Task: Open Card Accessibility Testing Review in Board Market Analysis for Market Segmentation Strategy to Workspace Leadership Coaching Services and add a team member Softage.2@softage.net, a label Purple, a checklist Customer Relationship Management (CRM), an attachment from your google drive, a color Purple and finally, add a card description 'Develop and launch new social media marketing campaign for influencer marketing' and a comment 'This task presents an opportunity to demonstrate our problem-solving skills, finding creative solutions to complex challenges.'. Add a start date 'Jan 06, 1900' with a due date 'Jan 13, 1900'
Action: Mouse moved to (69, 359)
Screenshot: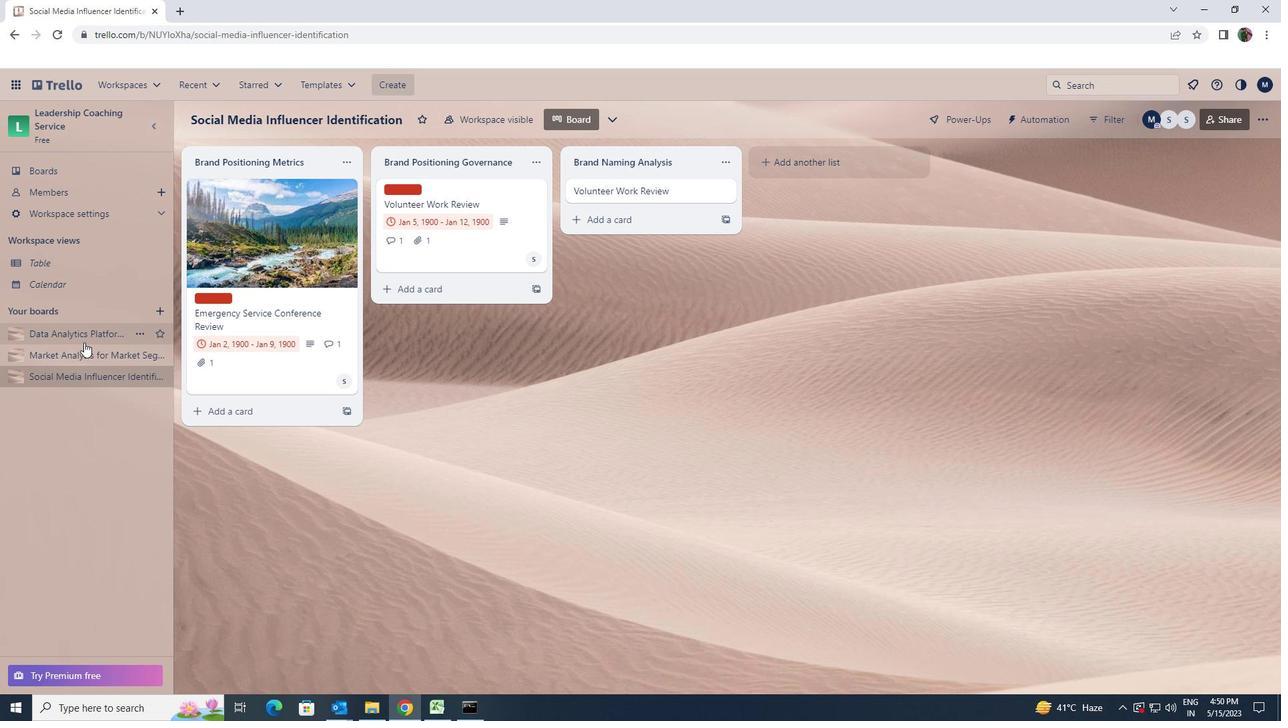 
Action: Mouse pressed left at (69, 359)
Screenshot: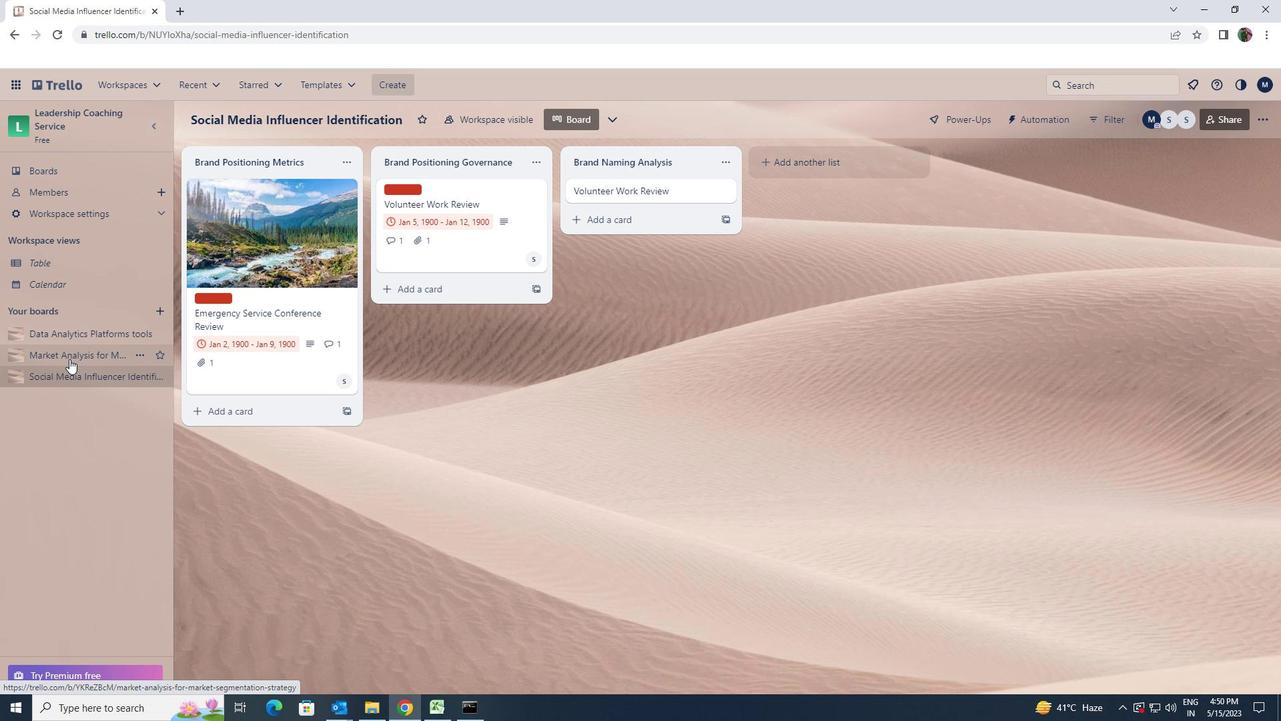 
Action: Mouse moved to (485, 196)
Screenshot: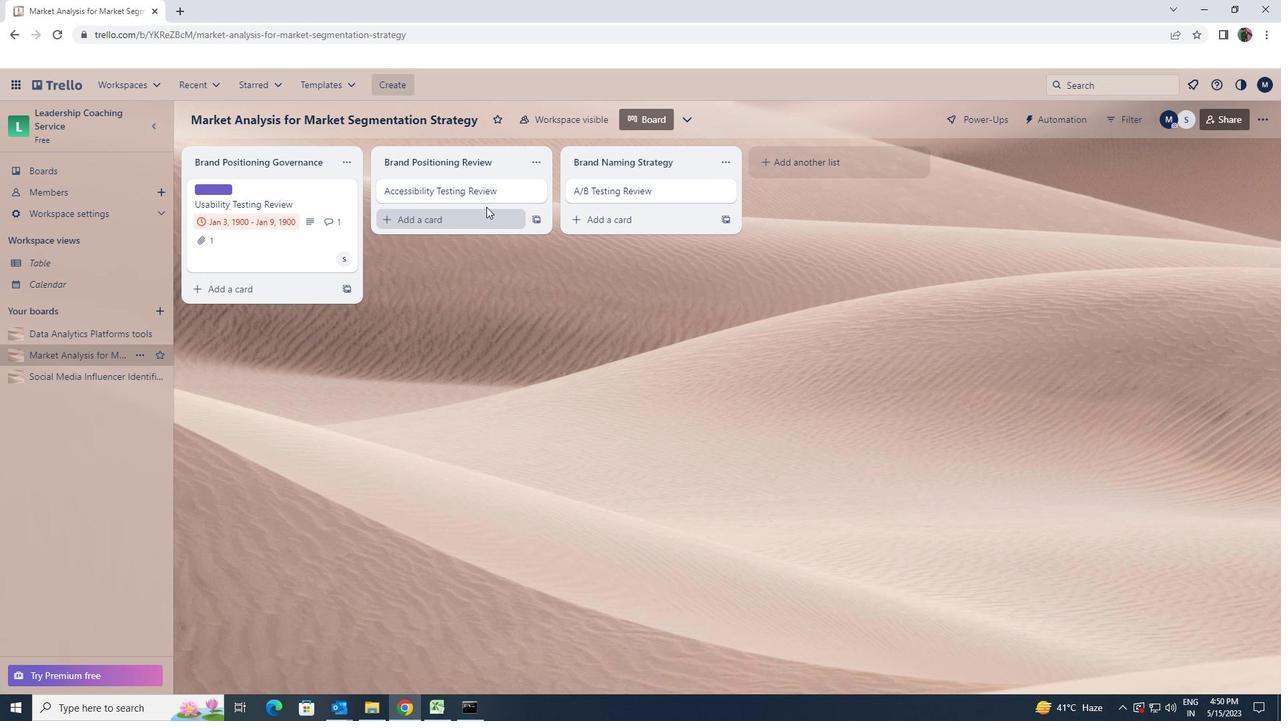 
Action: Mouse pressed left at (485, 196)
Screenshot: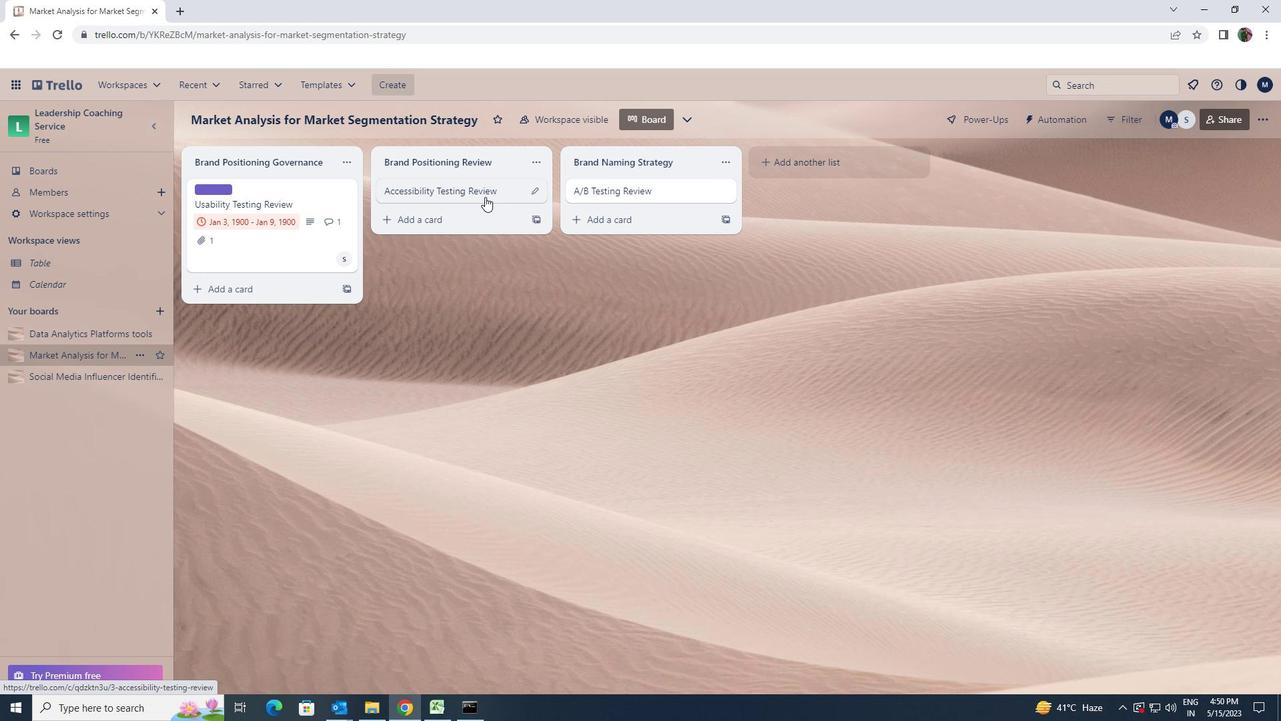
Action: Mouse moved to (801, 247)
Screenshot: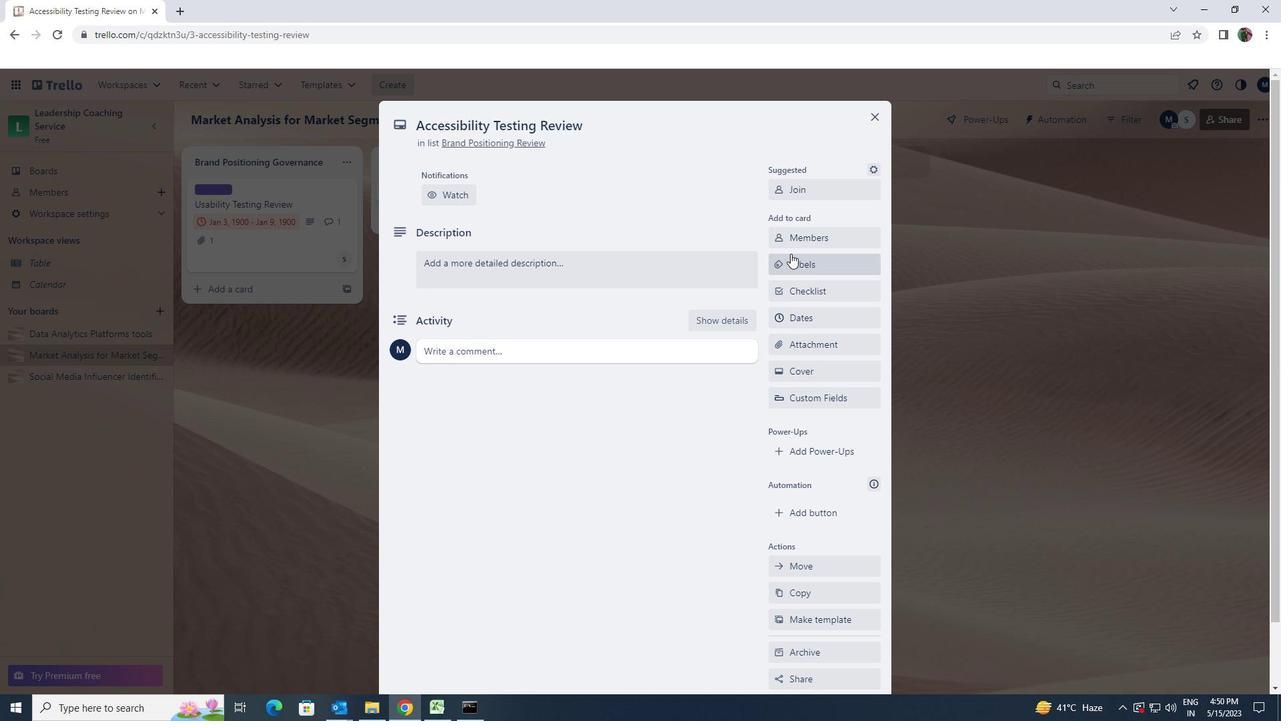 
Action: Mouse pressed left at (801, 247)
Screenshot: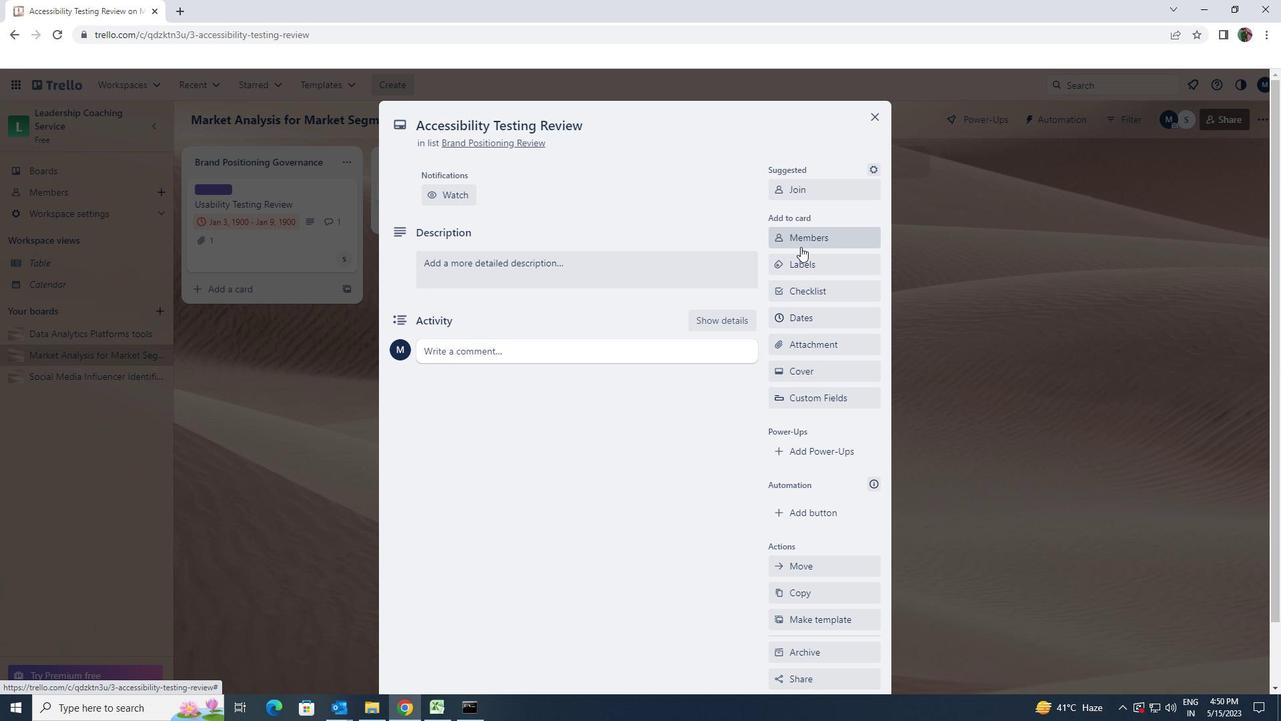 
Action: Mouse moved to (799, 299)
Screenshot: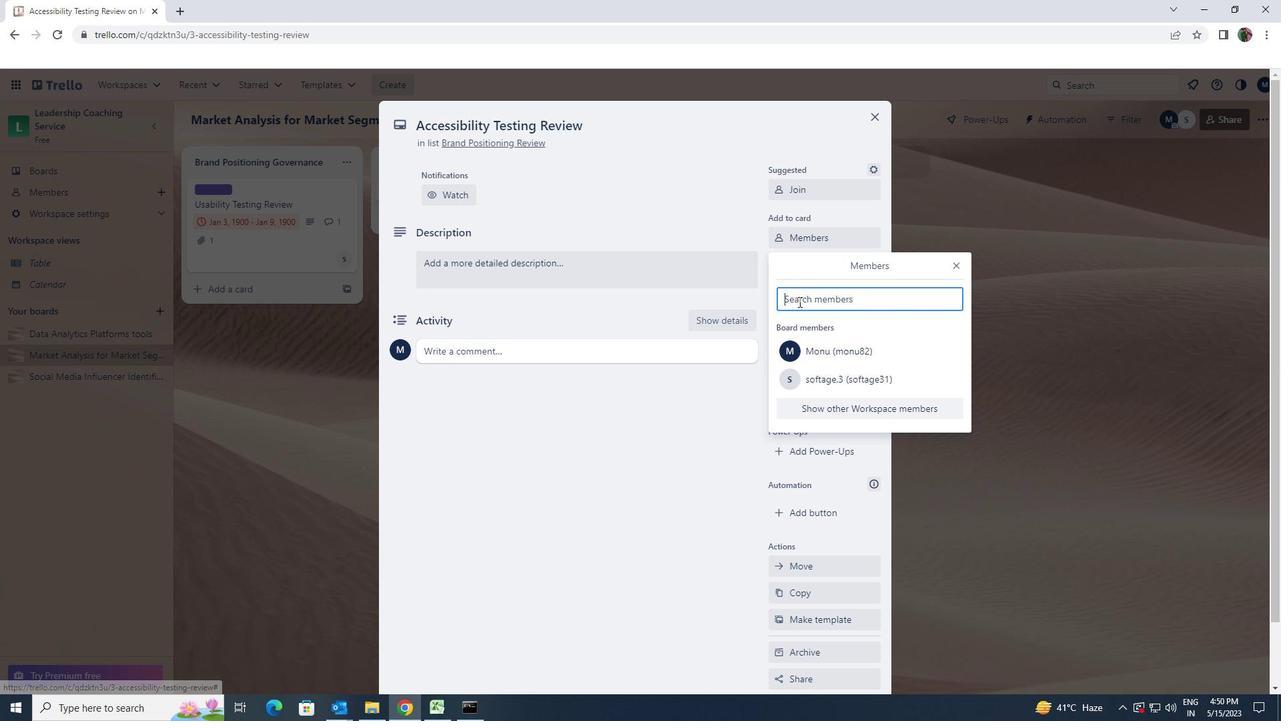 
Action: Mouse pressed left at (799, 299)
Screenshot: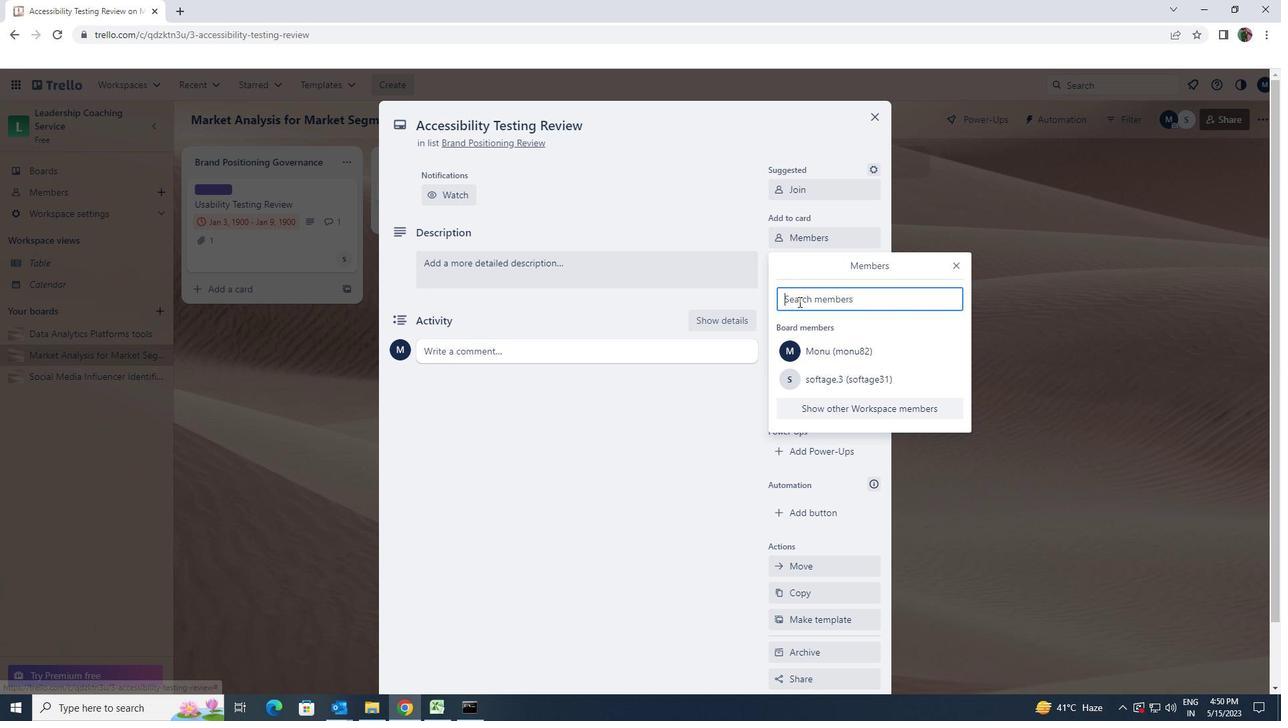 
Action: Key pressed softage.2<Key.shift>@SOFTAGE.NET
Screenshot: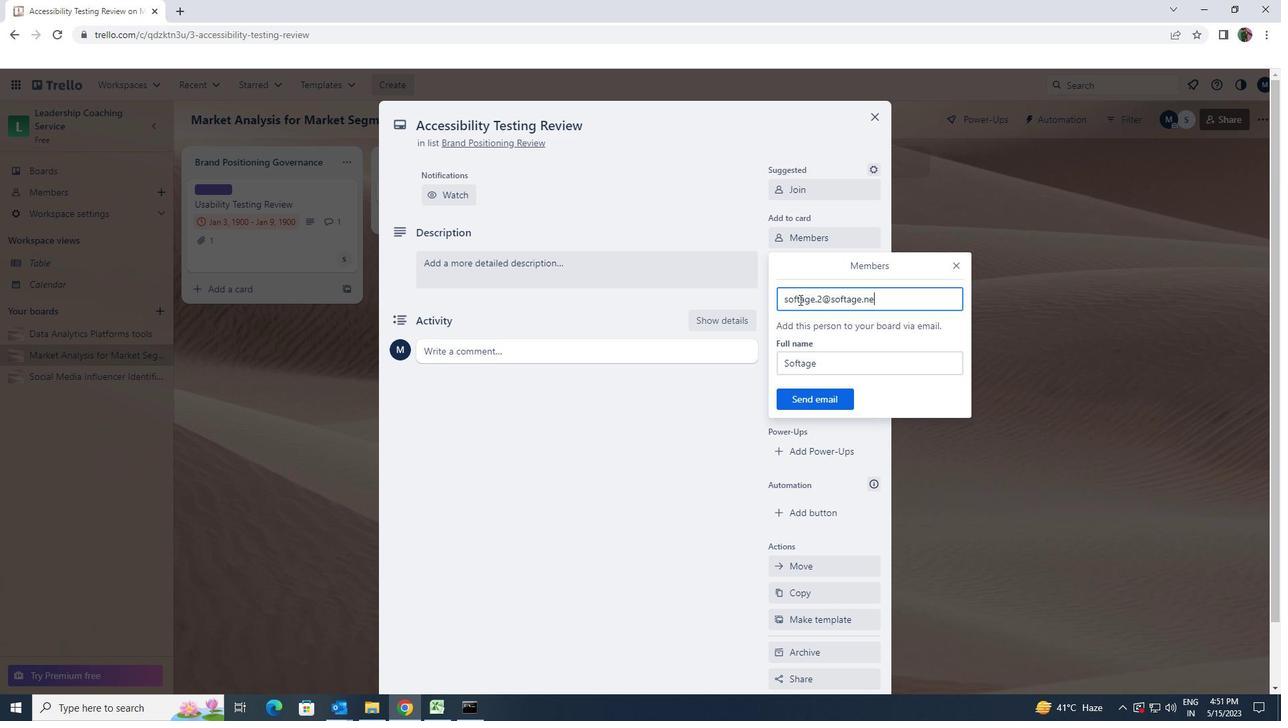 
Action: Mouse moved to (813, 405)
Screenshot: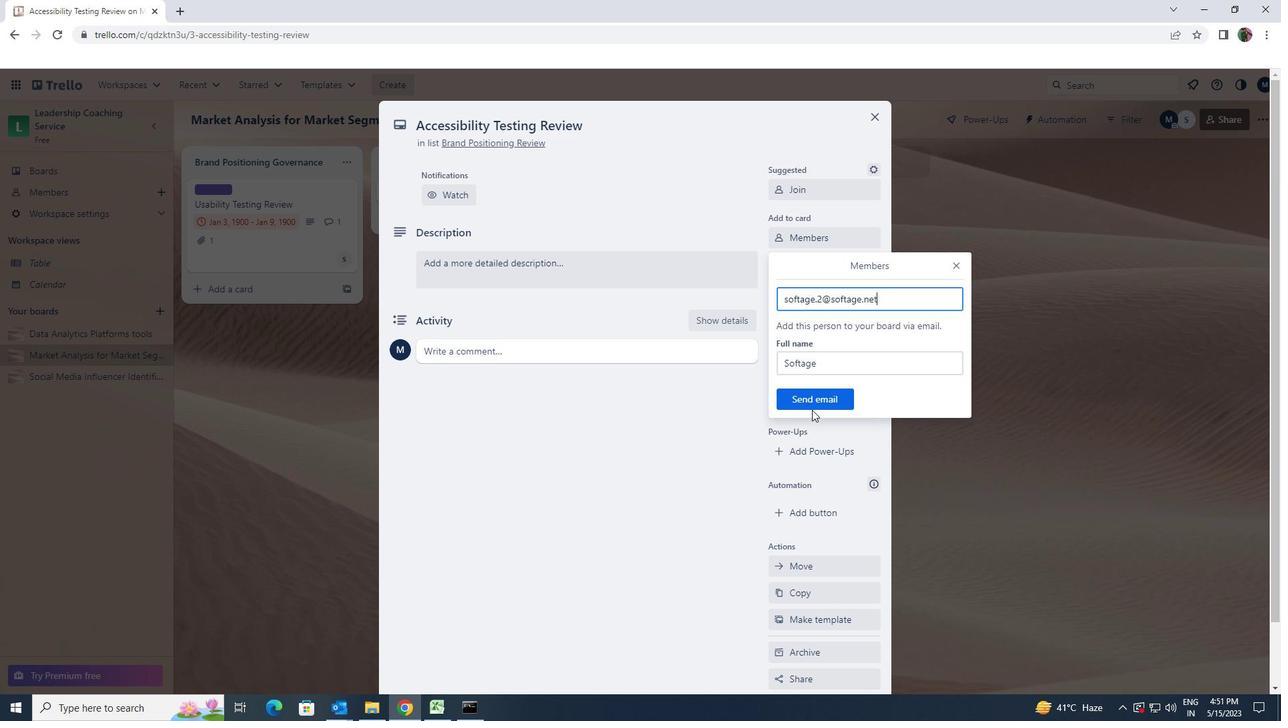 
Action: Mouse pressed left at (813, 405)
Screenshot: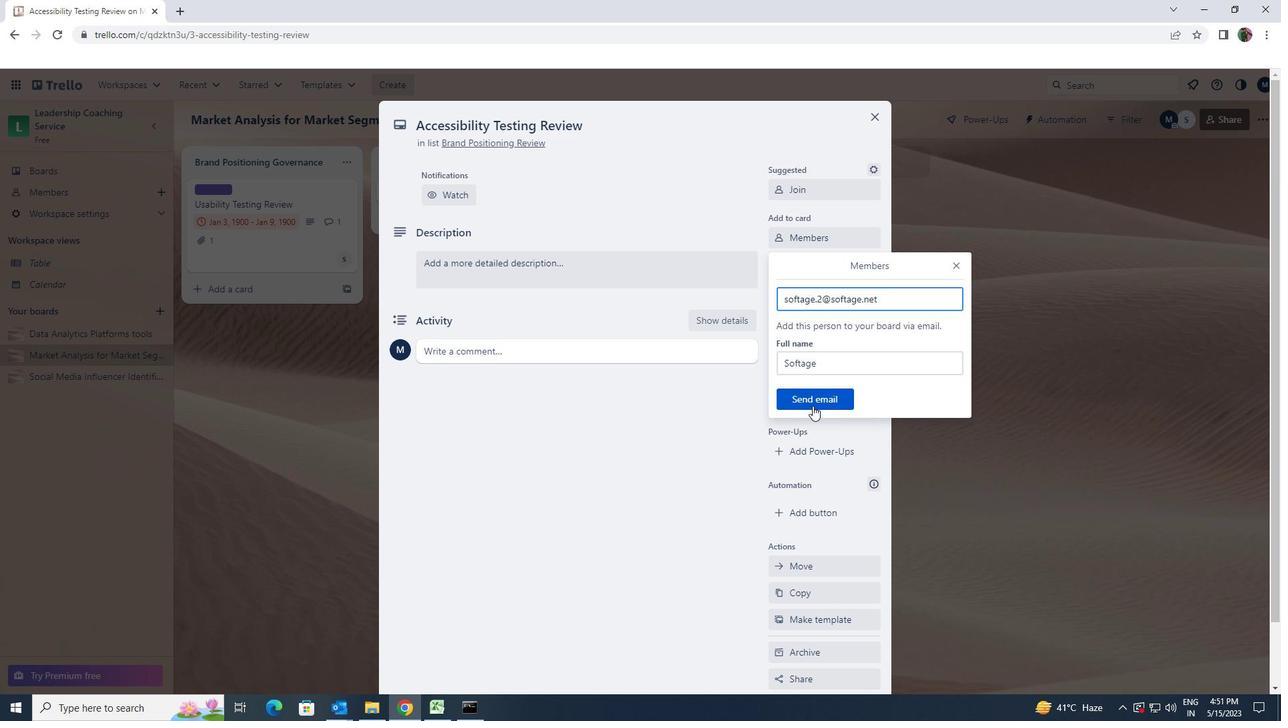 
Action: Mouse moved to (821, 269)
Screenshot: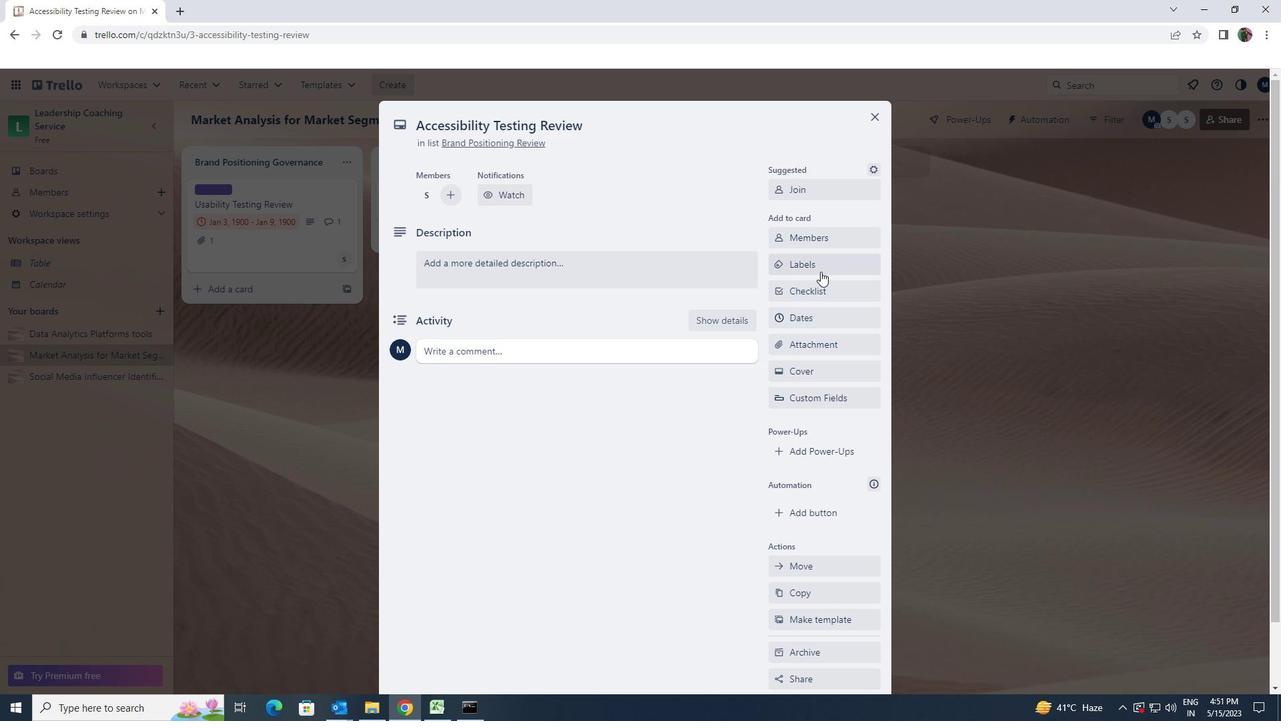
Action: Mouse pressed left at (821, 269)
Screenshot: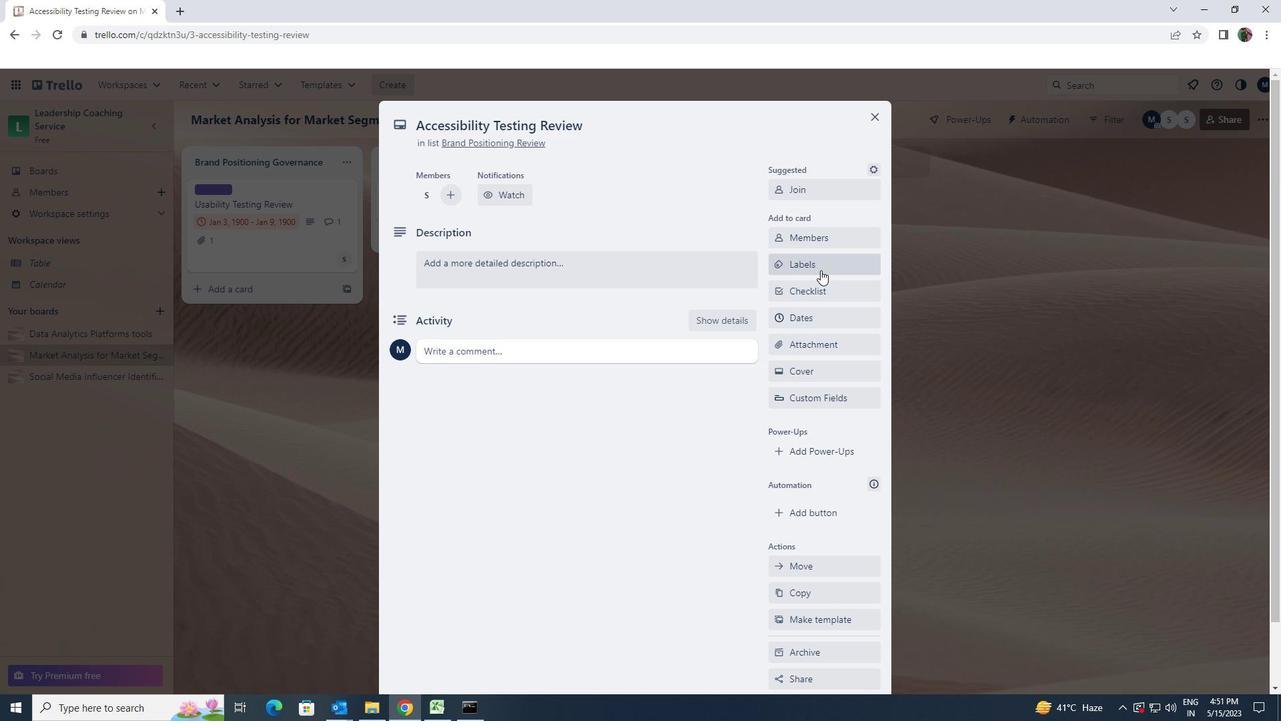 
Action: Mouse moved to (834, 548)
Screenshot: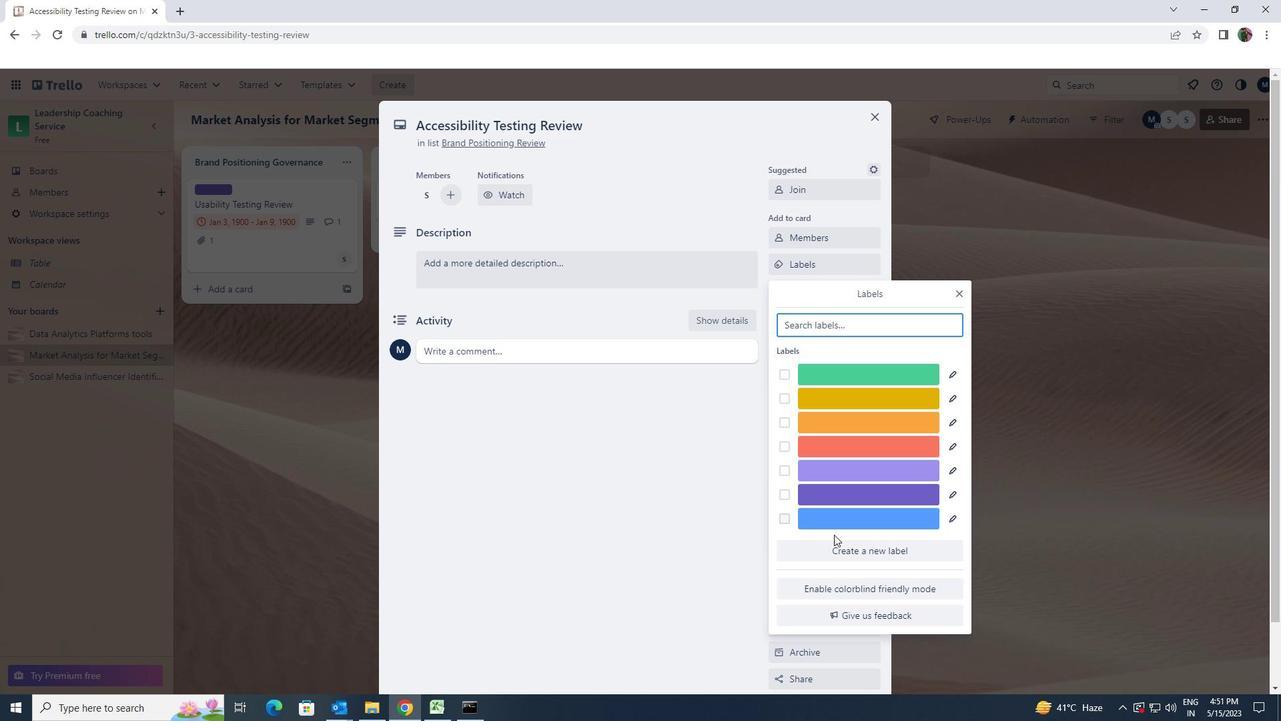 
Action: Mouse pressed left at (834, 548)
Screenshot: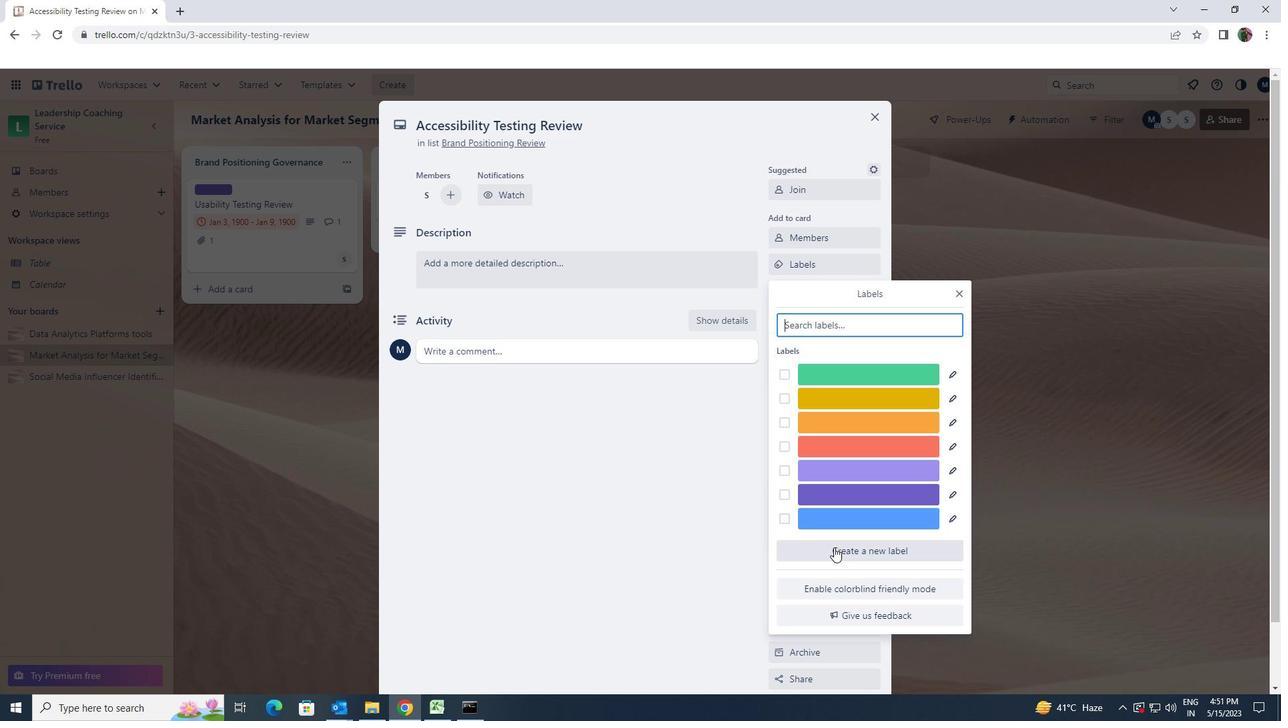 
Action: Mouse moved to (941, 510)
Screenshot: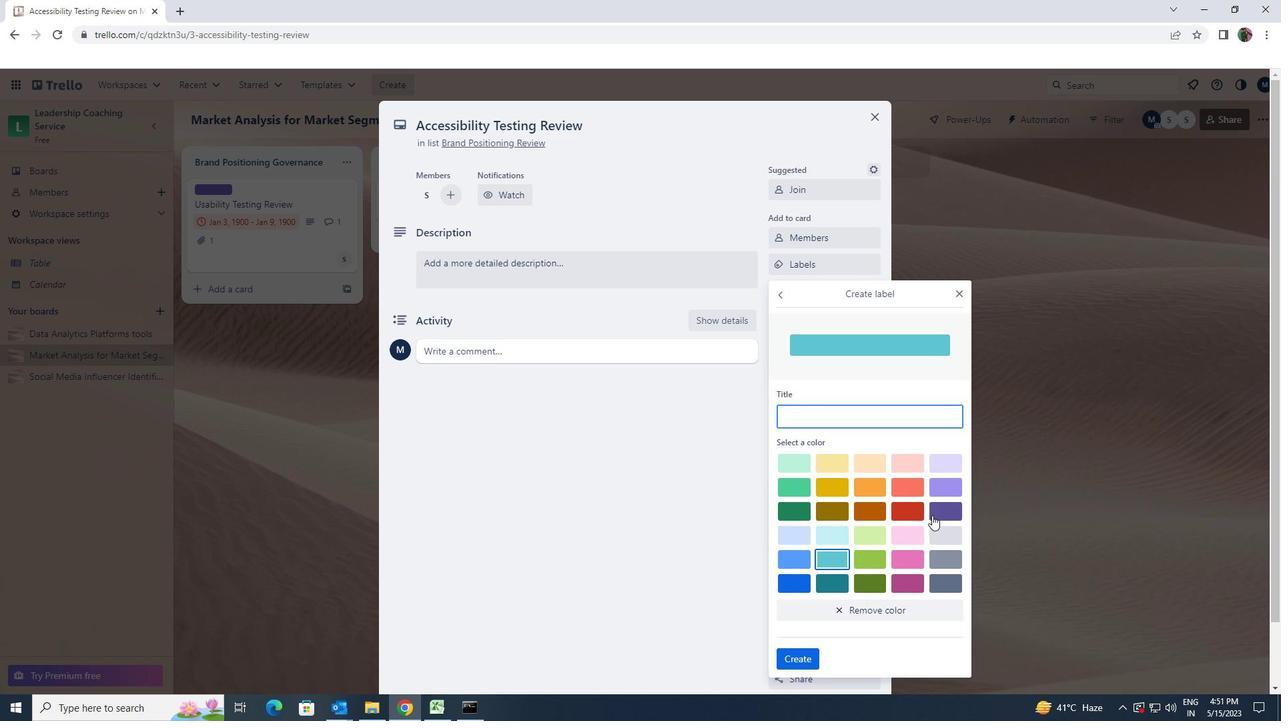 
Action: Mouse pressed left at (941, 510)
Screenshot: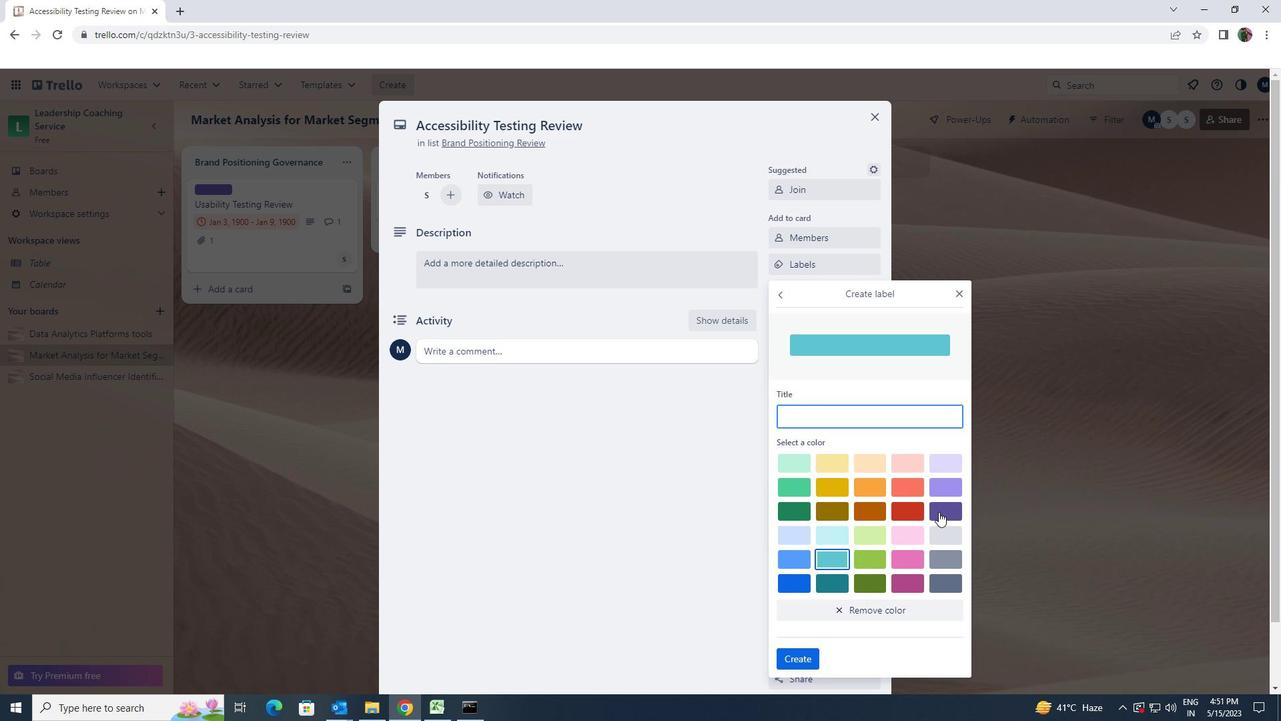 
Action: Mouse moved to (810, 656)
Screenshot: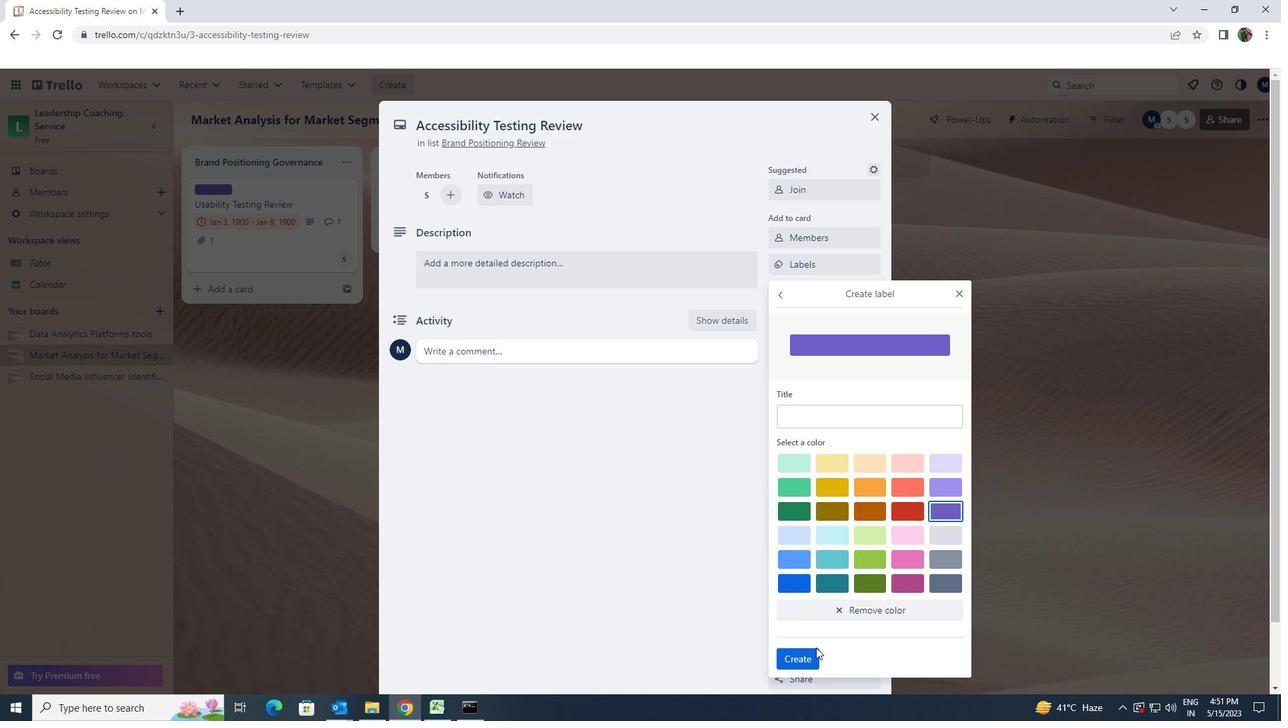 
Action: Mouse pressed left at (810, 656)
Screenshot: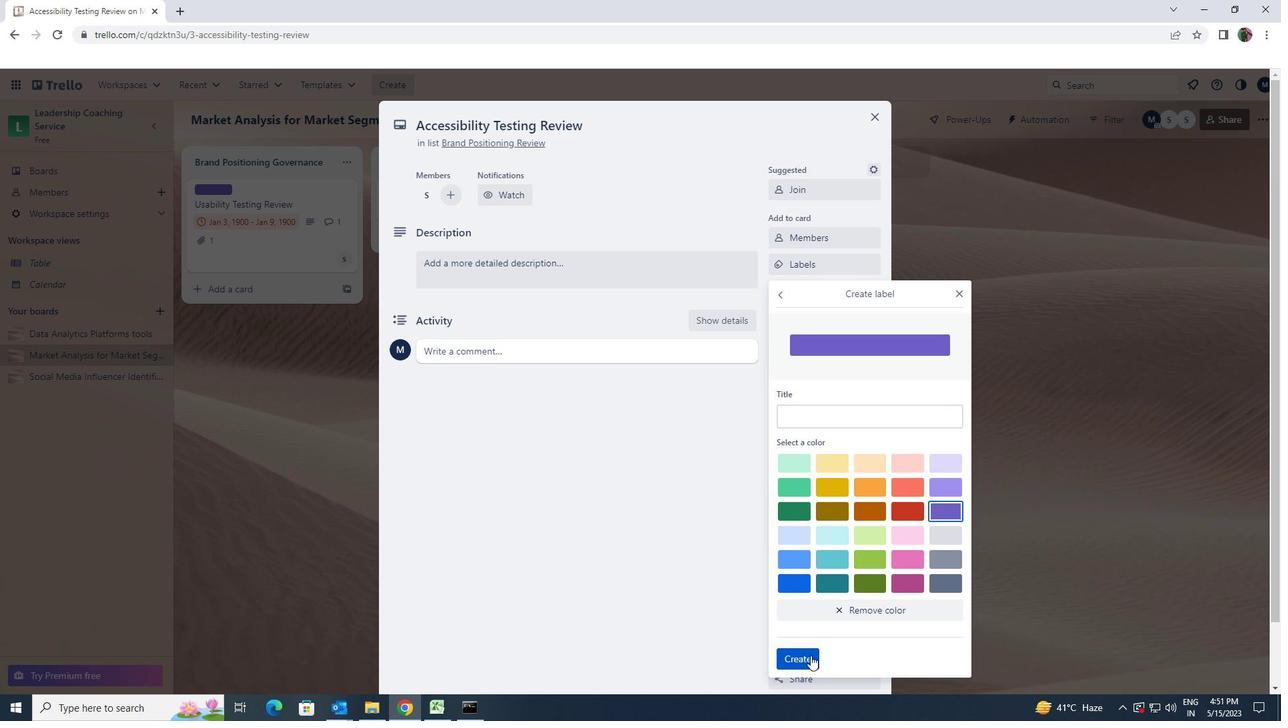 
Action: Mouse moved to (960, 293)
Screenshot: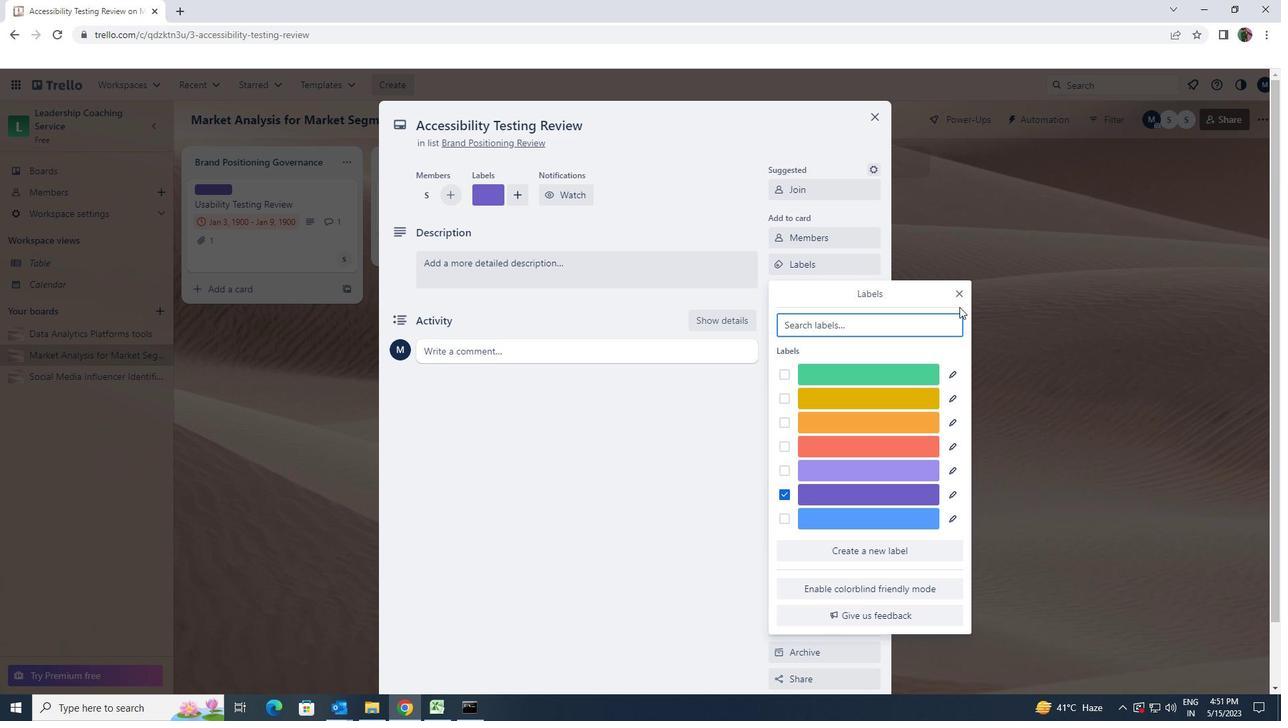 
Action: Mouse pressed left at (960, 293)
Screenshot: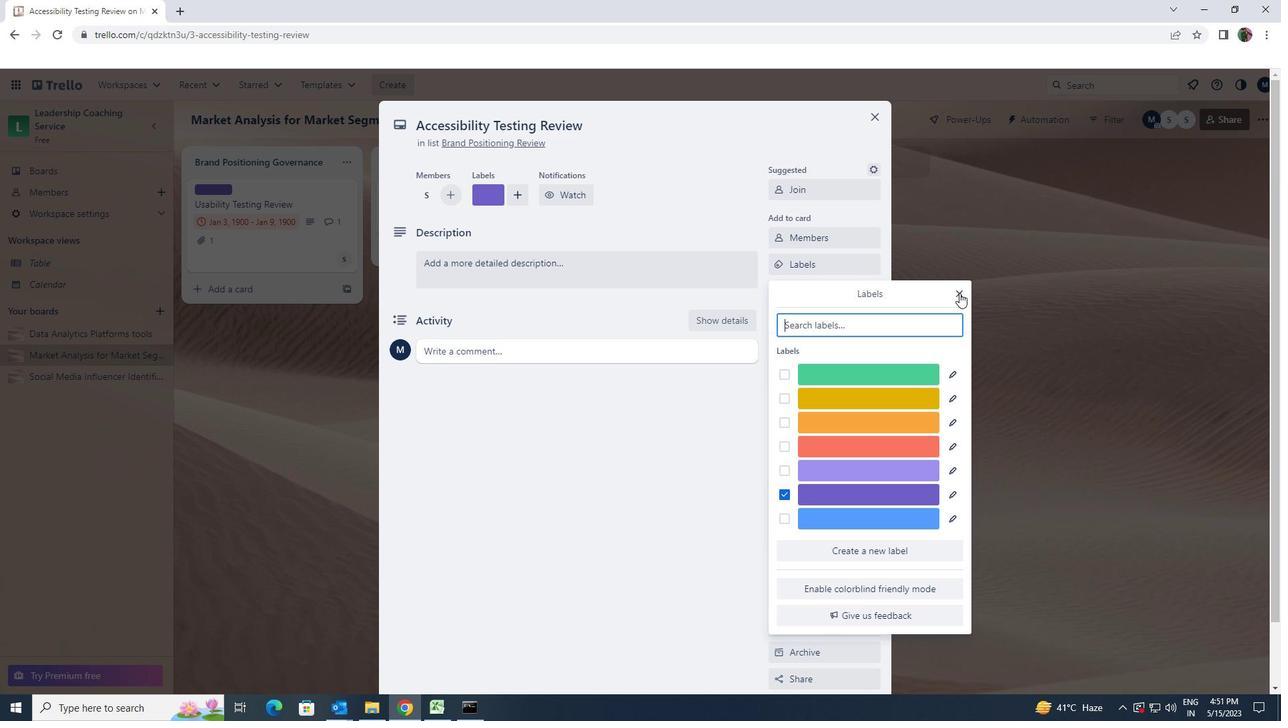 
Action: Mouse moved to (866, 291)
Screenshot: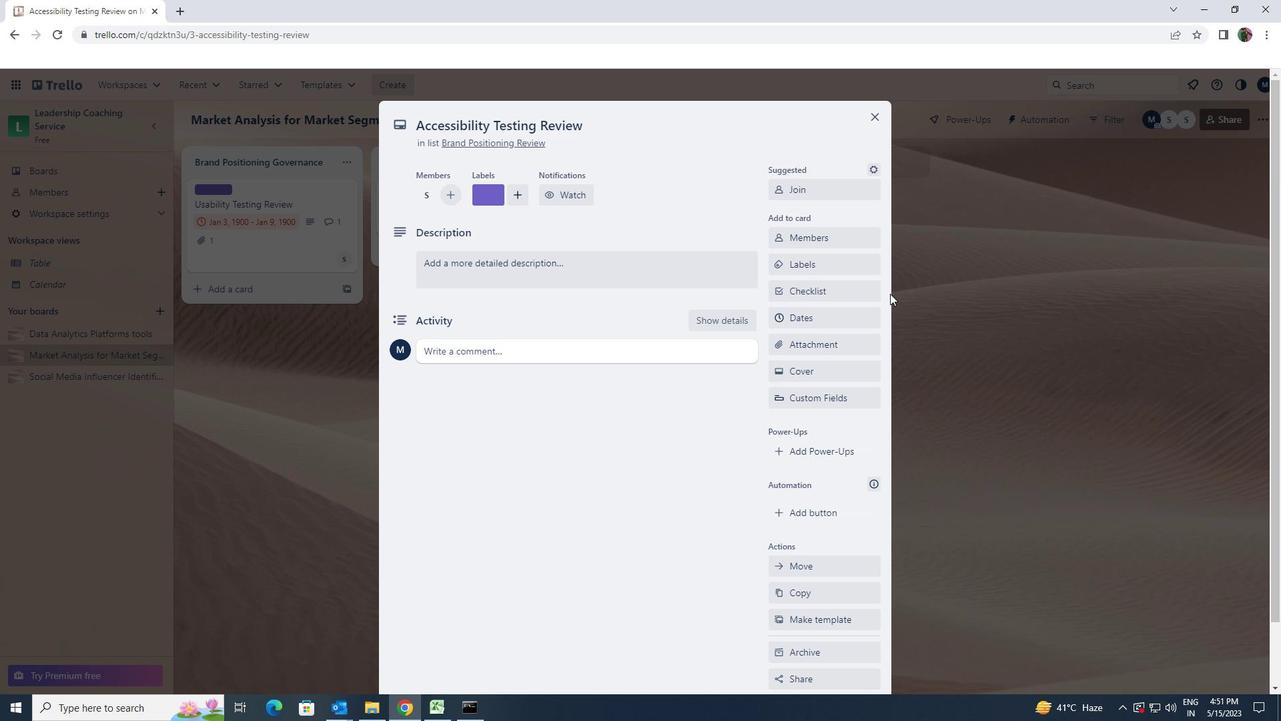 
Action: Mouse pressed left at (866, 291)
Screenshot: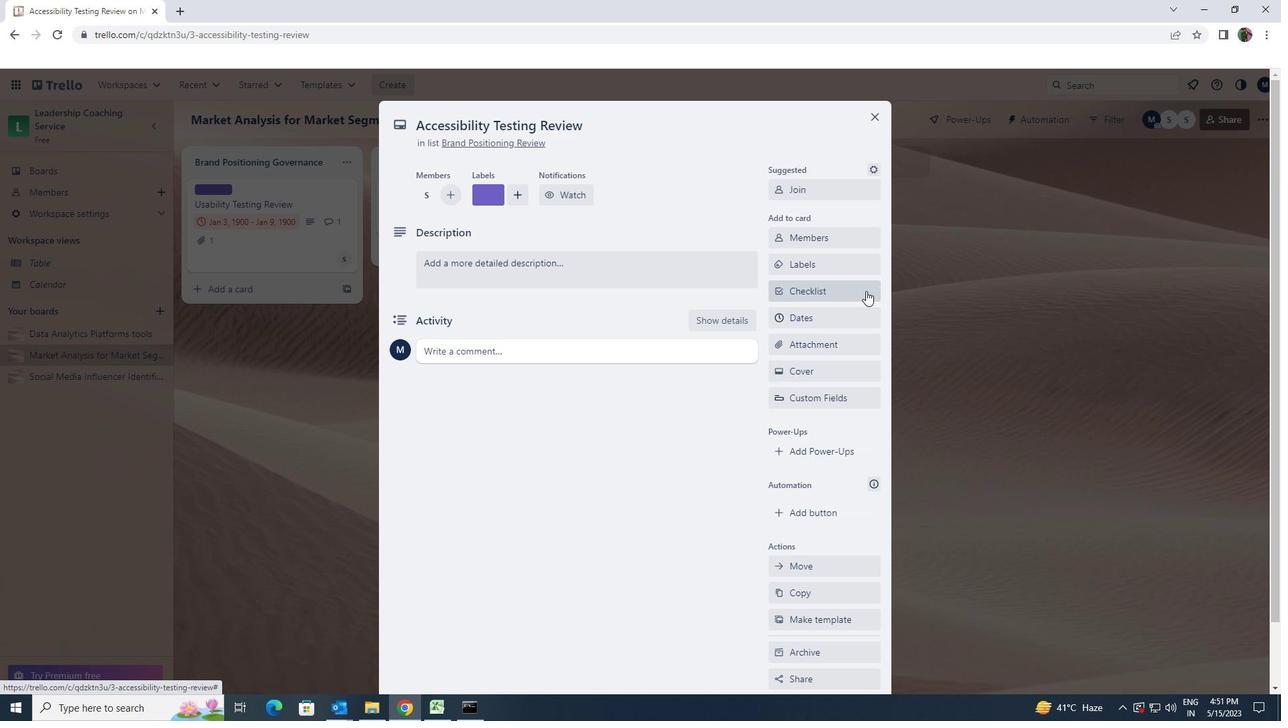 
Action: Key pressed <Key.shift>CUSTOMEE<Key.backspace>R<Key.space><Key.shift>RELATIONSHIP<Key.space><Key.shift>MANAGEMENT<Key.space>
Screenshot: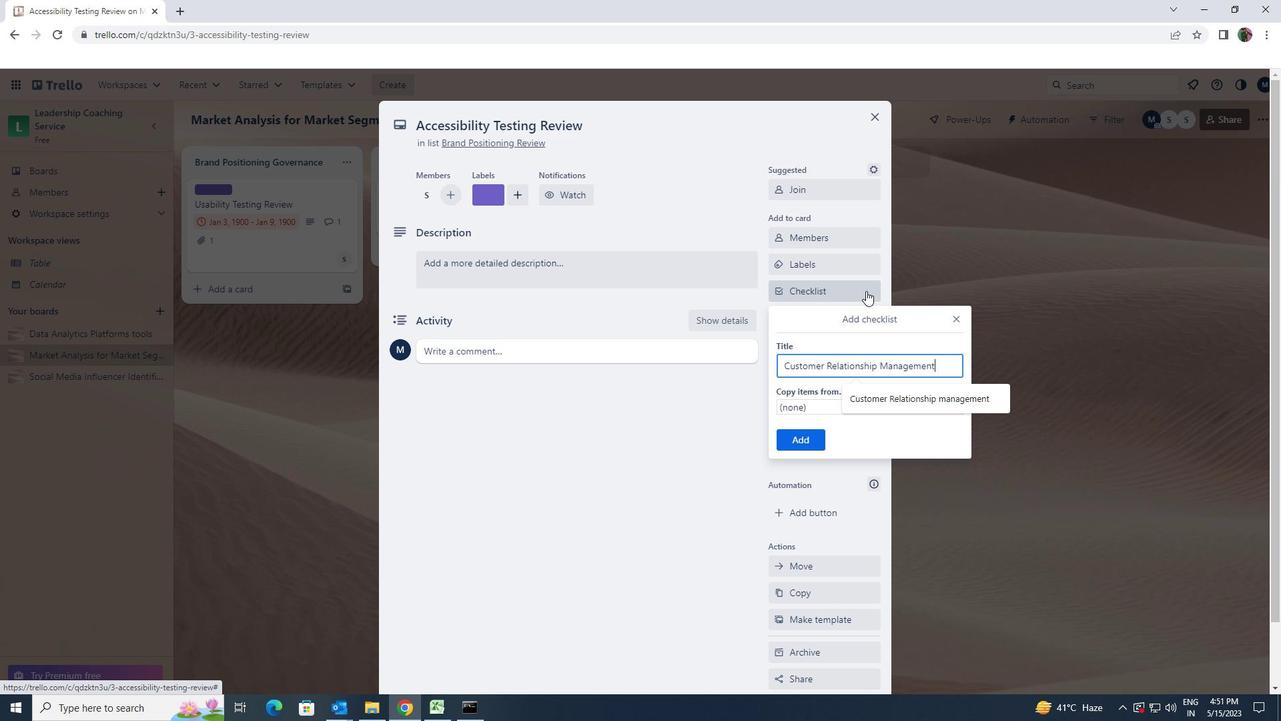 
Action: Mouse moved to (805, 441)
Screenshot: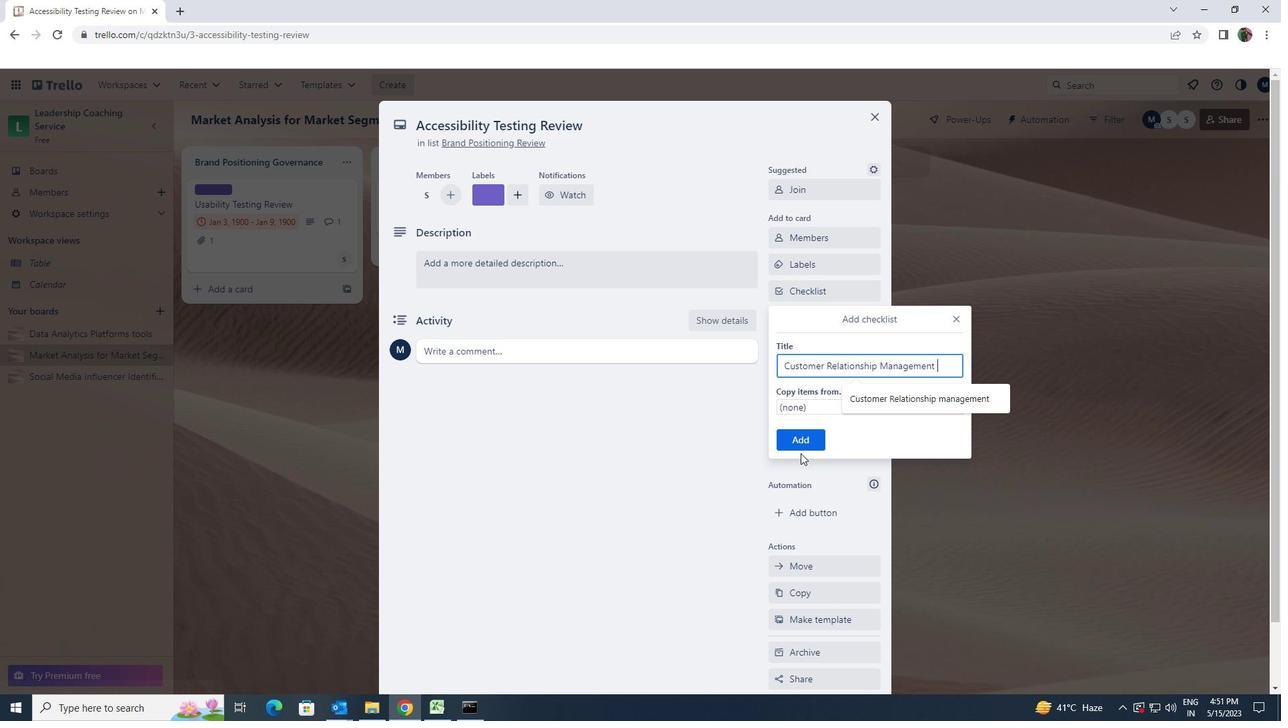 
Action: Mouse pressed left at (805, 441)
Screenshot: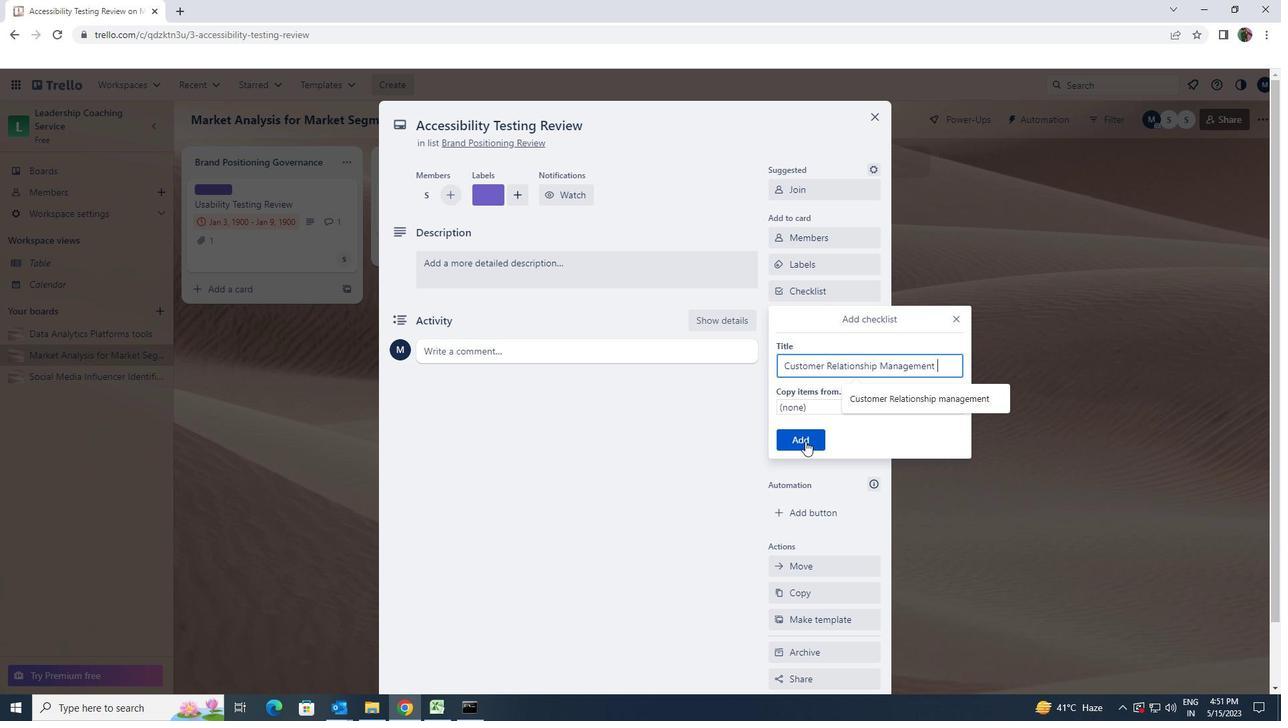 
Action: Mouse moved to (820, 346)
Screenshot: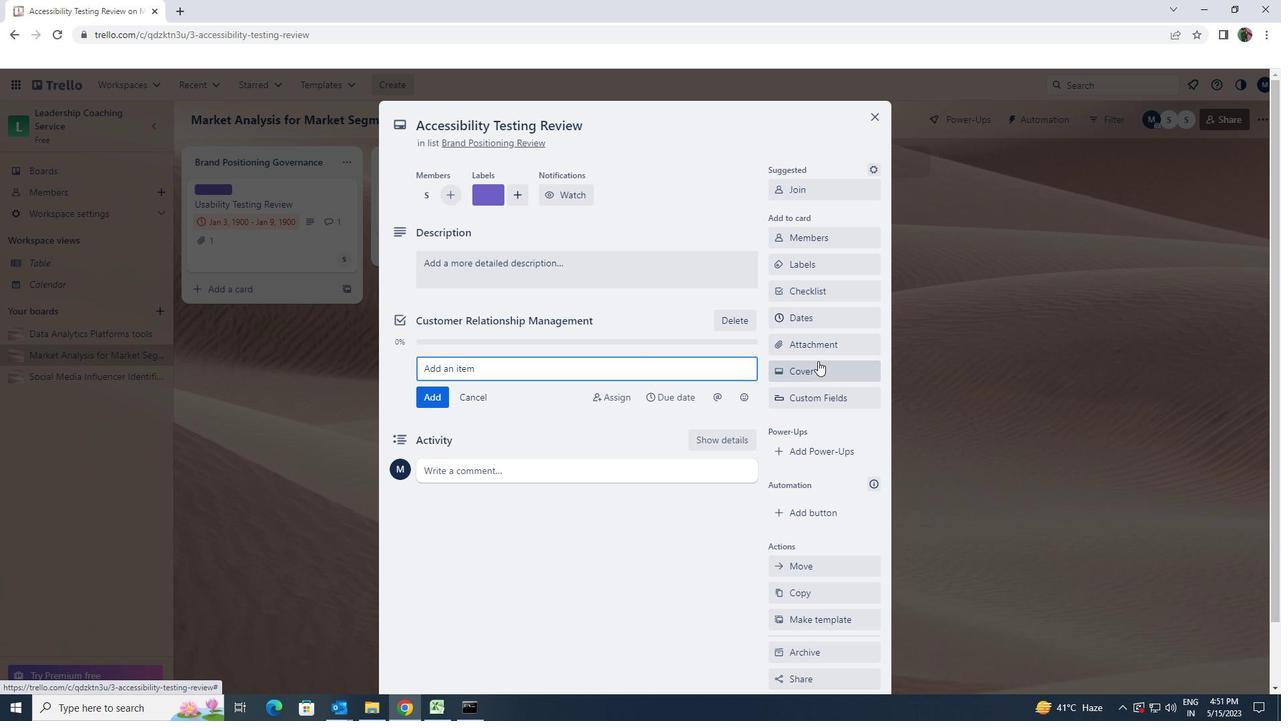 
Action: Mouse pressed left at (820, 346)
Screenshot: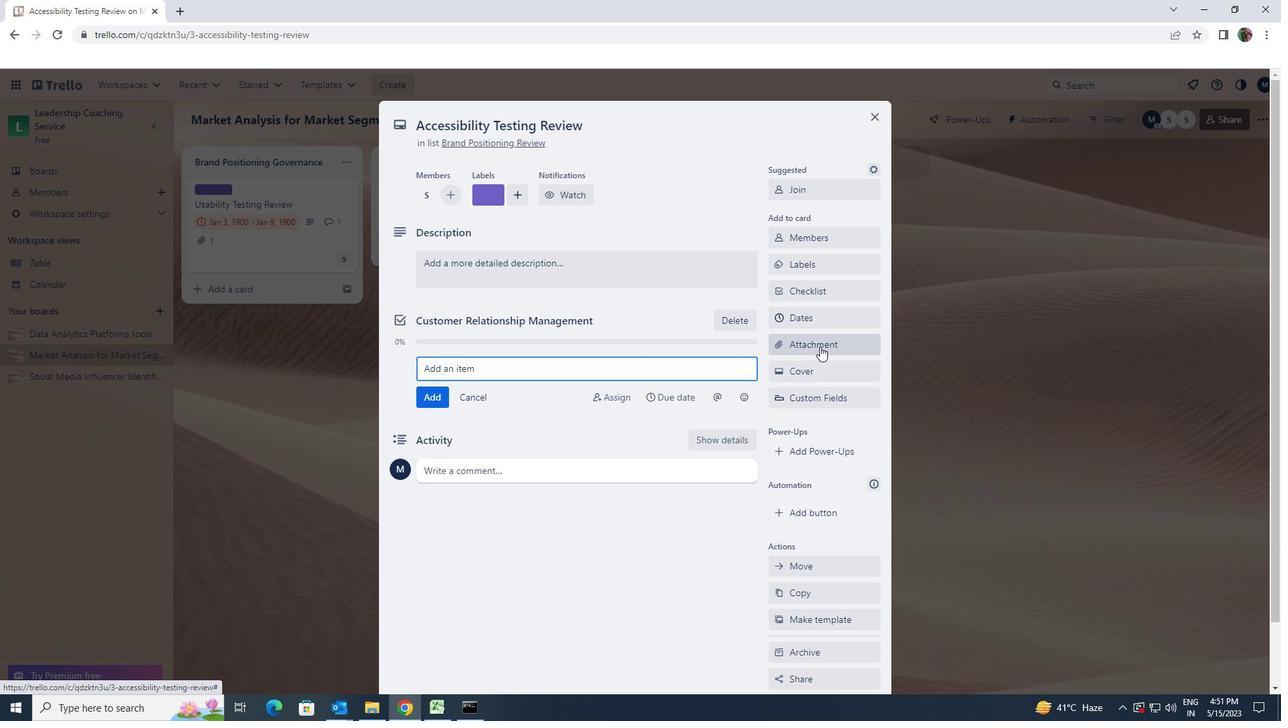 
Action: Mouse moved to (825, 445)
Screenshot: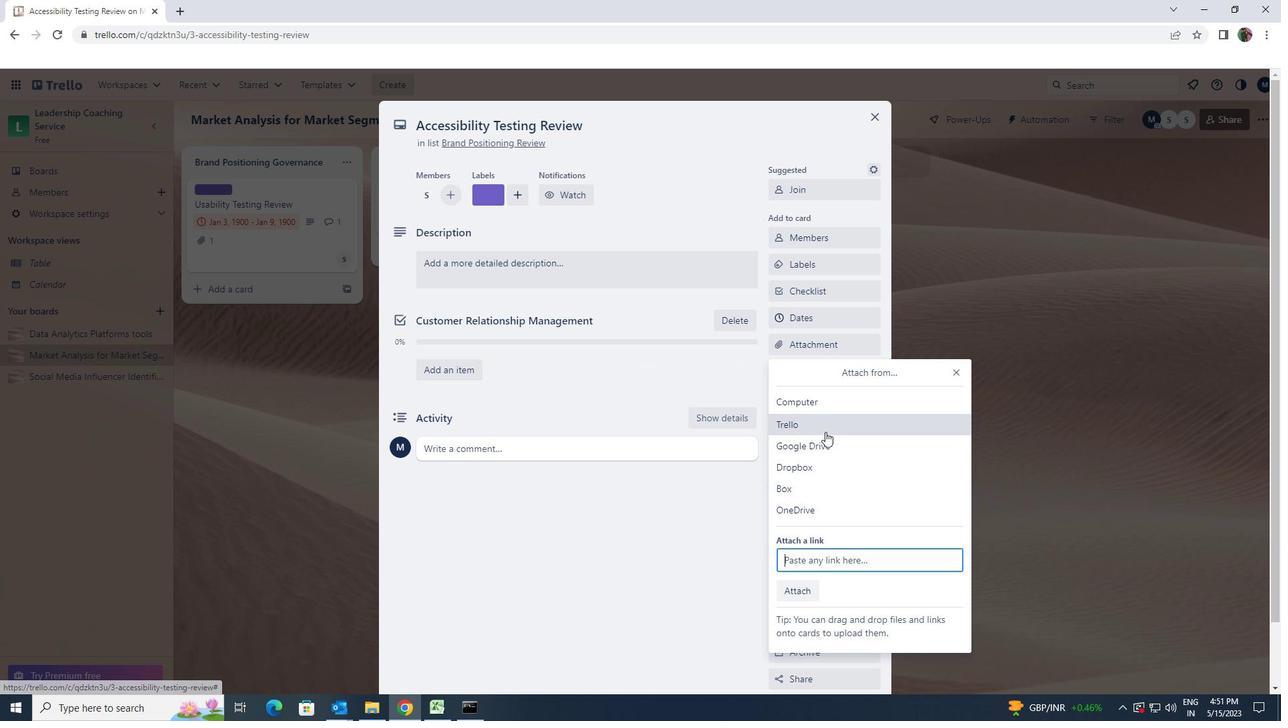 
Action: Mouse pressed left at (825, 445)
Screenshot: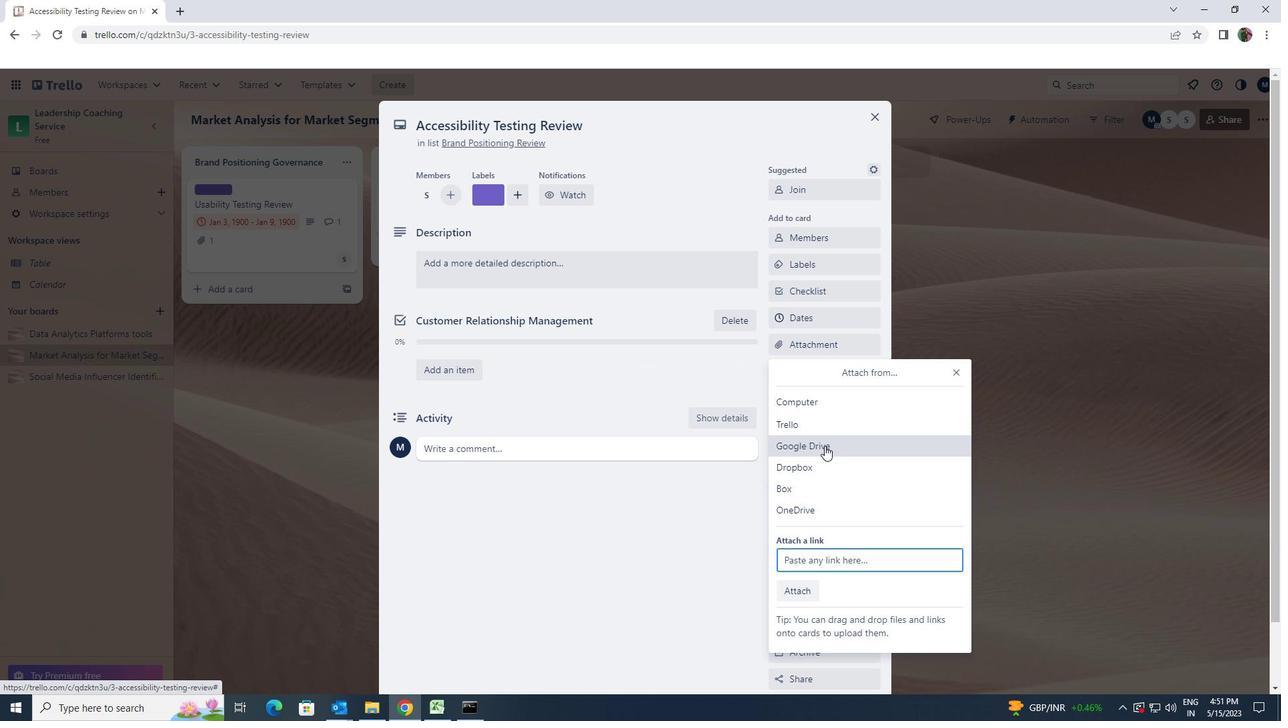 
Action: Mouse moved to (787, 363)
Screenshot: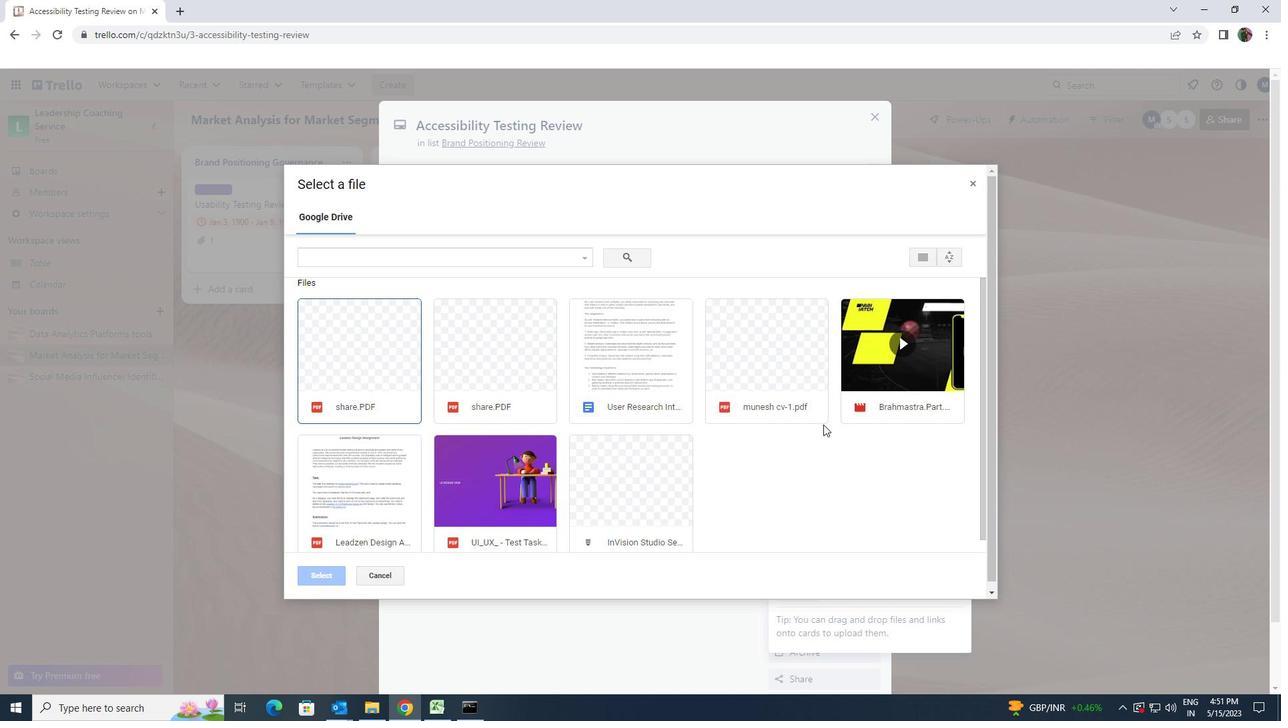 
Action: Mouse pressed left at (787, 363)
Screenshot: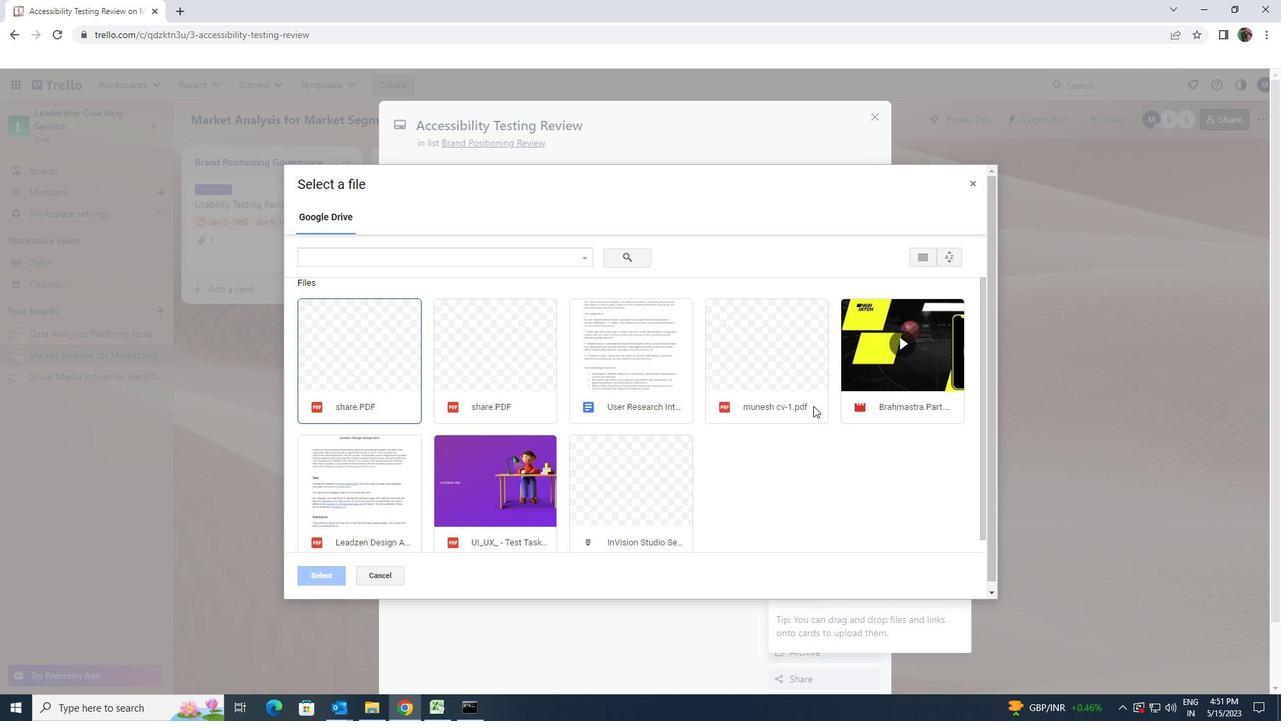 
Action: Mouse moved to (337, 576)
Screenshot: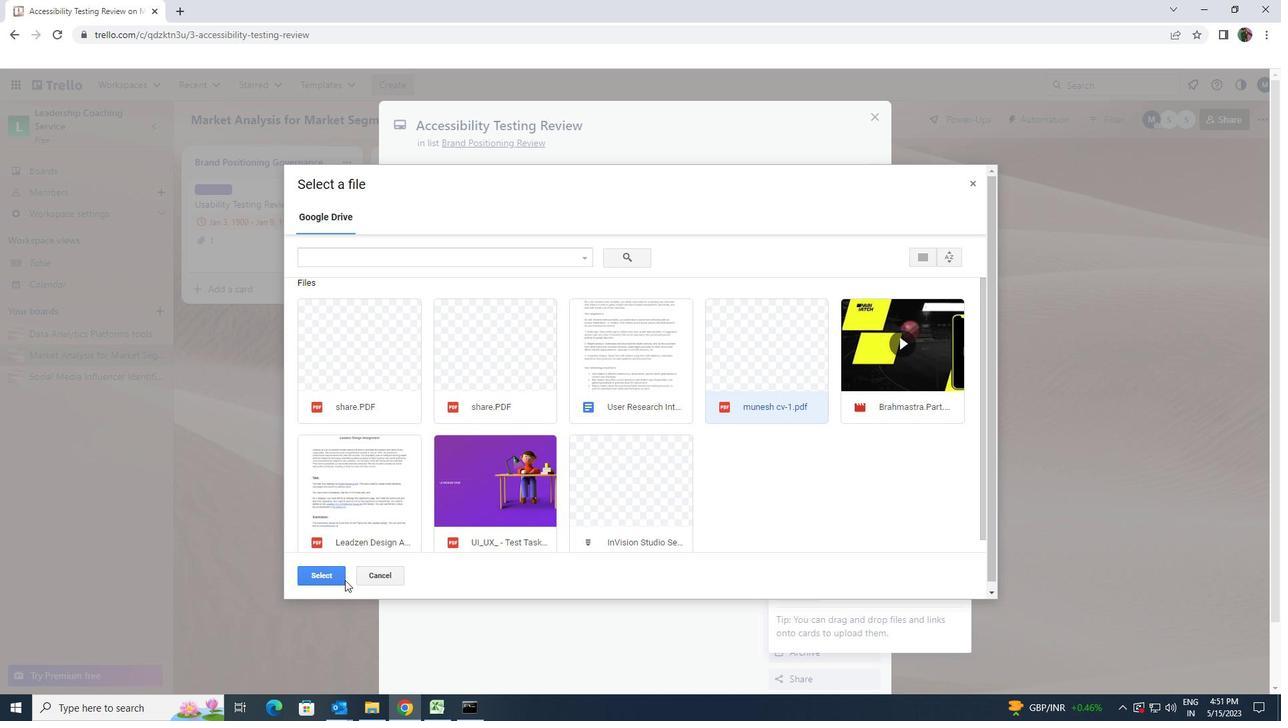 
Action: Mouse pressed left at (337, 576)
Screenshot: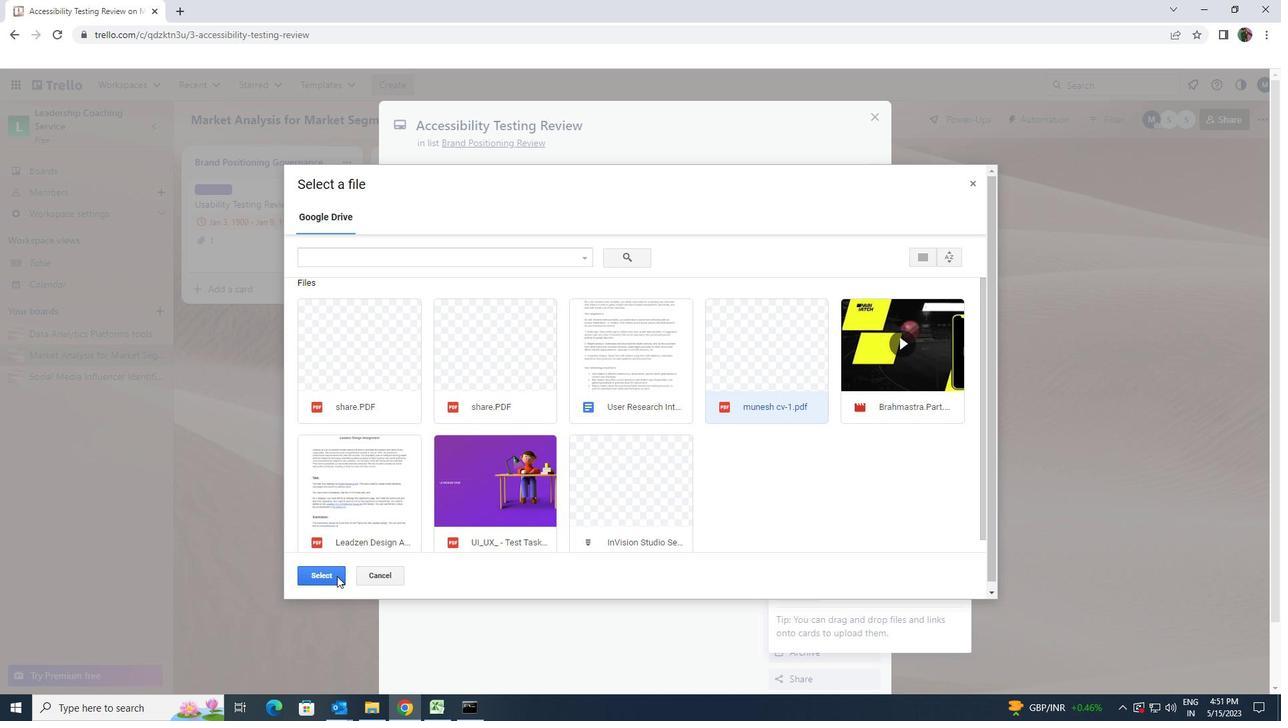 
Action: Mouse moved to (516, 269)
Screenshot: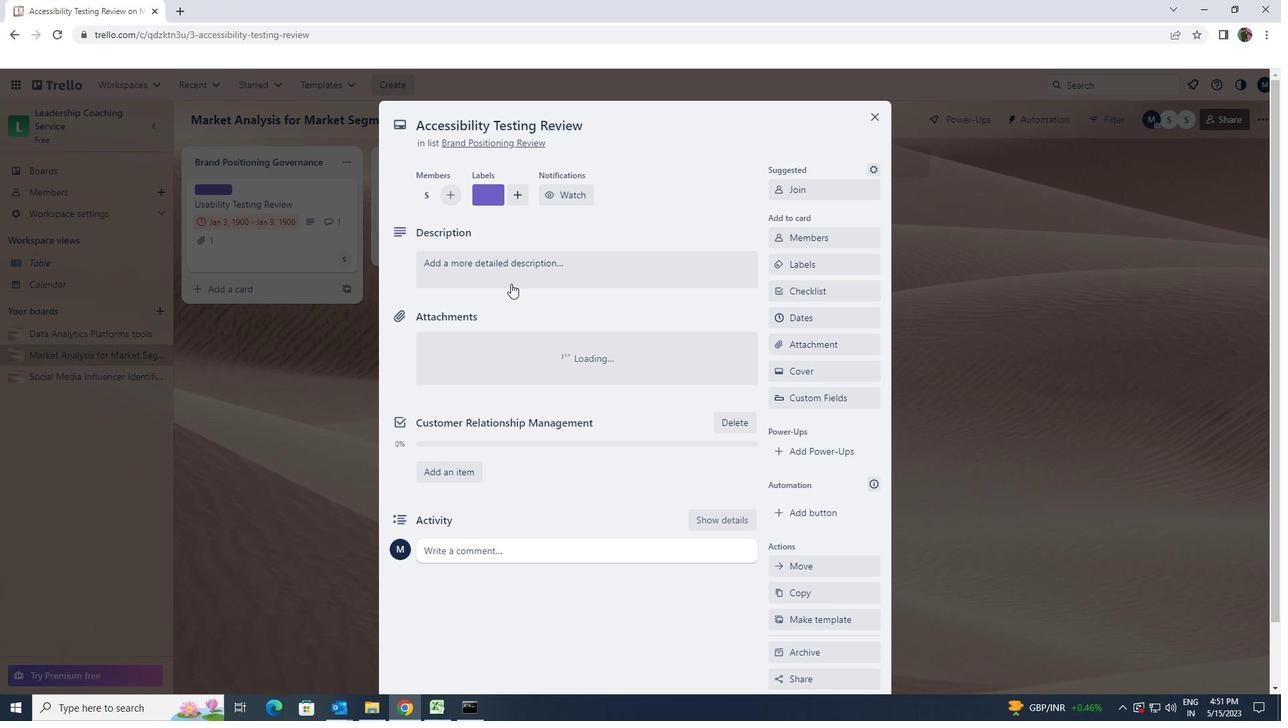 
Action: Mouse pressed left at (516, 269)
Screenshot: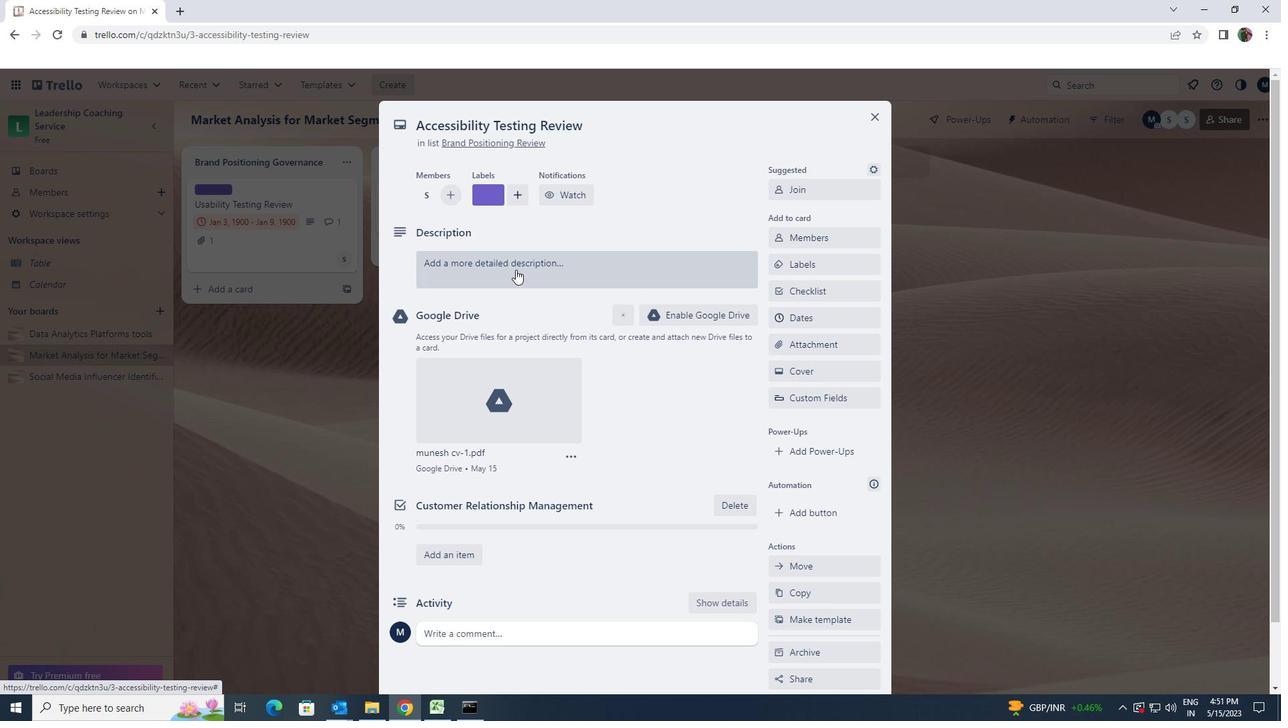 
Action: Key pressed <Key.shift>DEVELOP<Key.space>AND<Key.space>;A<Key.backspace>L<Key.backspace><Key.backspace>LAUNCH<Key.space>NEW<Key.space>SOCIAL<Key.space>MEDIA<Key.space>MARKETING<Key.space>V<Key.backspace>CAMPAIGN<Key.space>FOR<Key.space>INFLUNCER<Key.space><Key.backspace><Key.backspace><Key.backspace><Key.backspace><Key.backspace>ENCER<Key.space>MARKETING<Key.space>
Screenshot: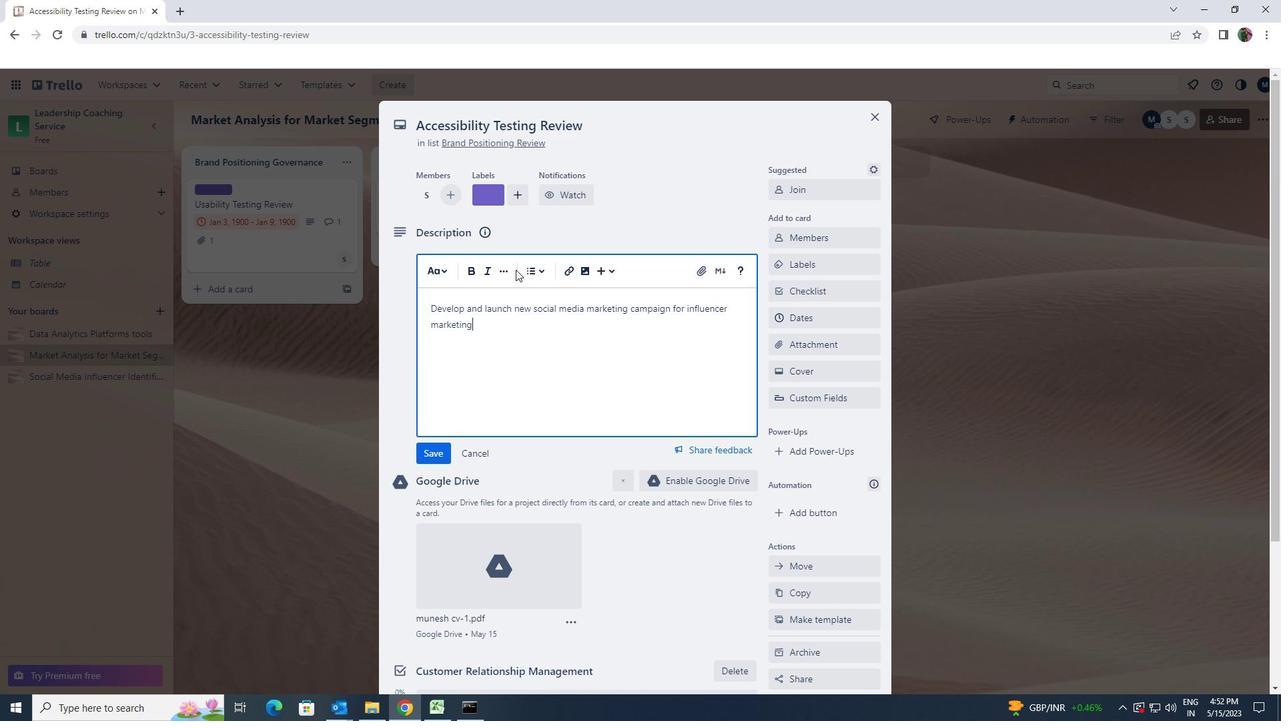 
Action: Mouse moved to (442, 453)
Screenshot: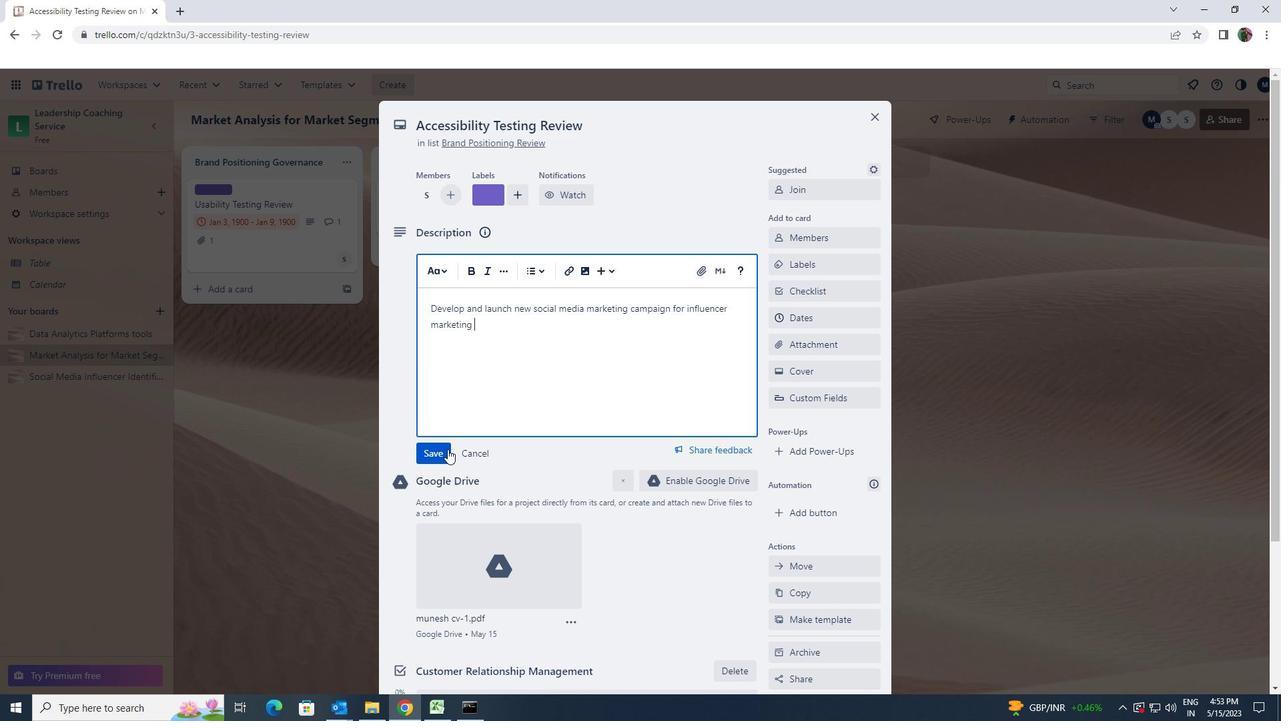 
Action: Mouse pressed left at (442, 453)
Screenshot: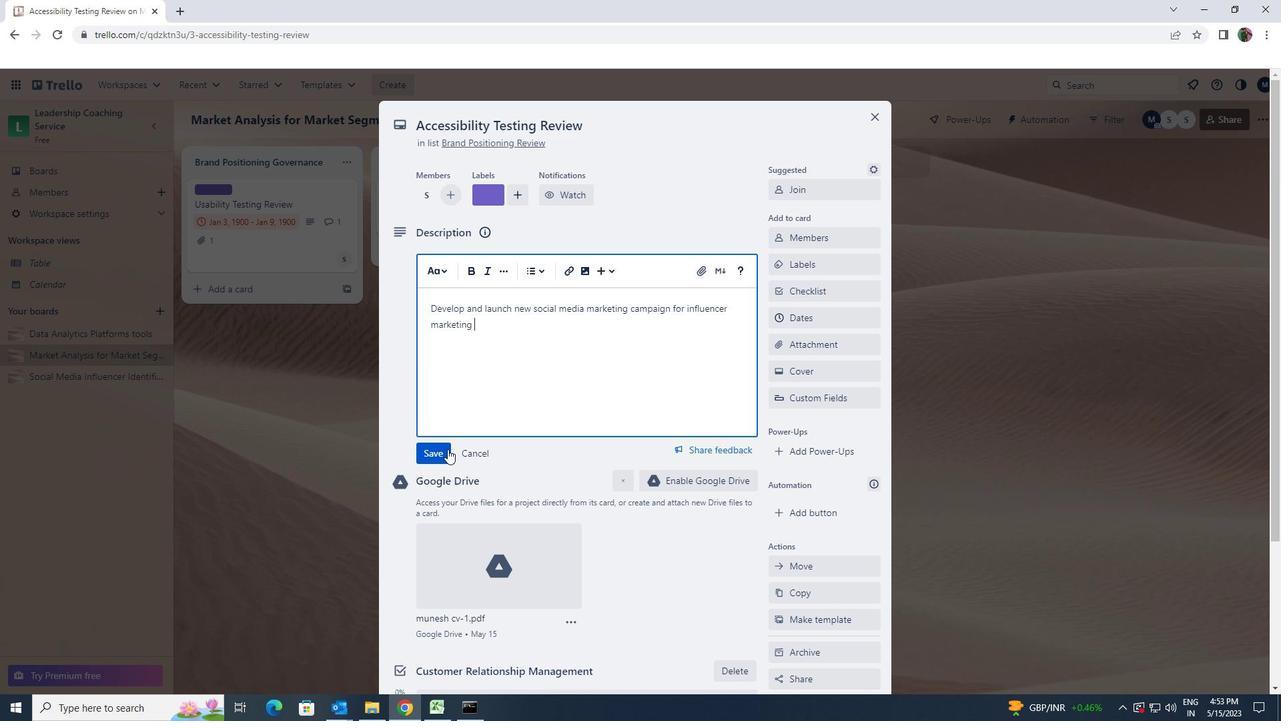
Action: Mouse moved to (447, 434)
Screenshot: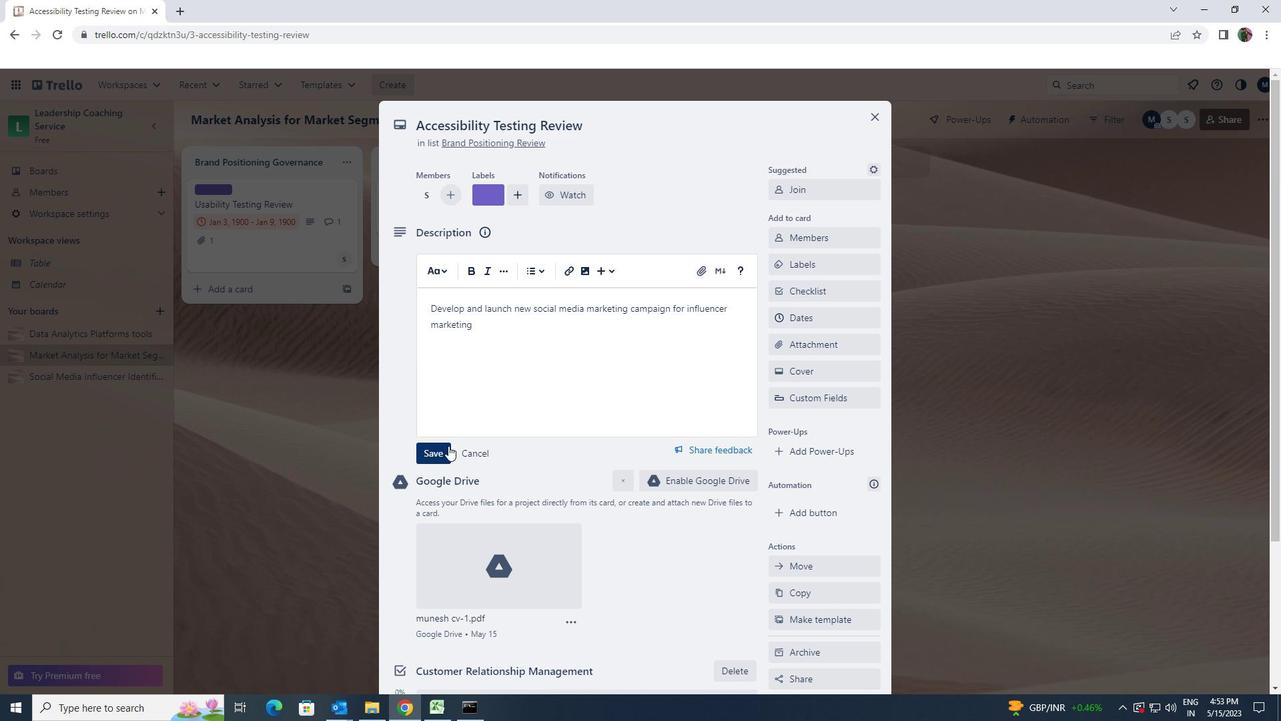 
Action: Mouse scrolled (447, 433) with delta (0, 0)
Screenshot: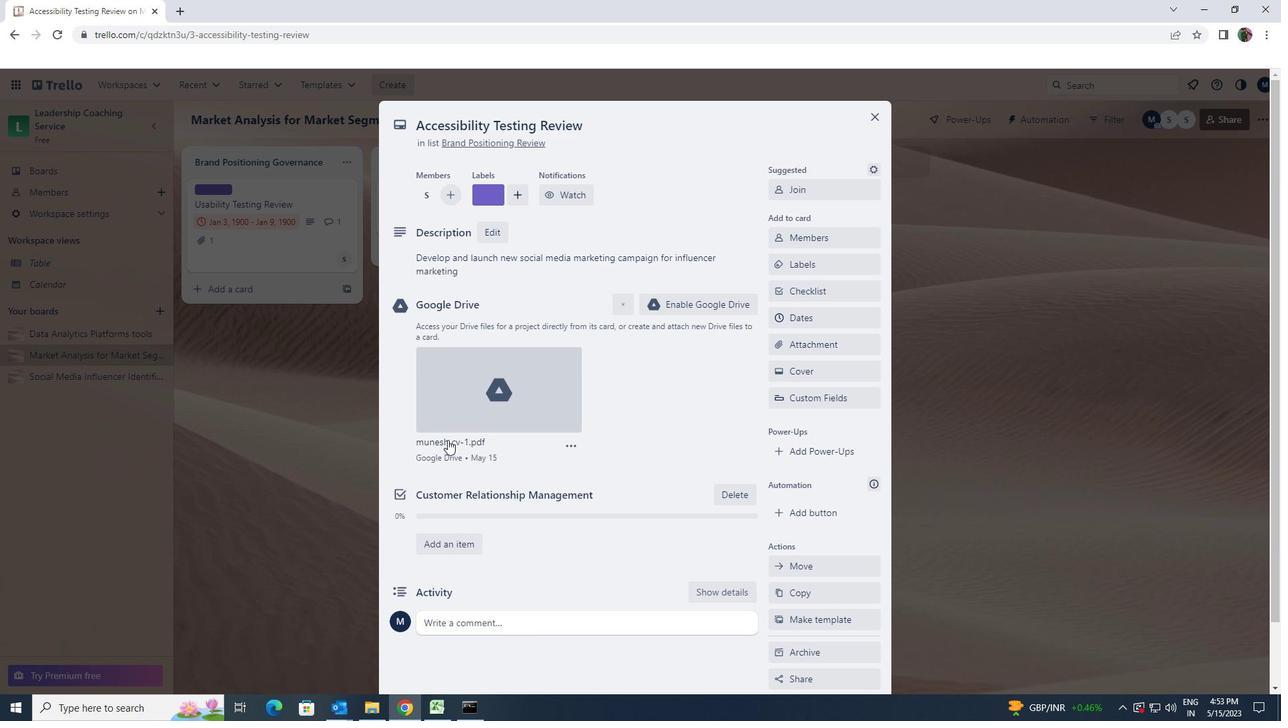 
Action: Mouse scrolled (447, 433) with delta (0, 0)
Screenshot: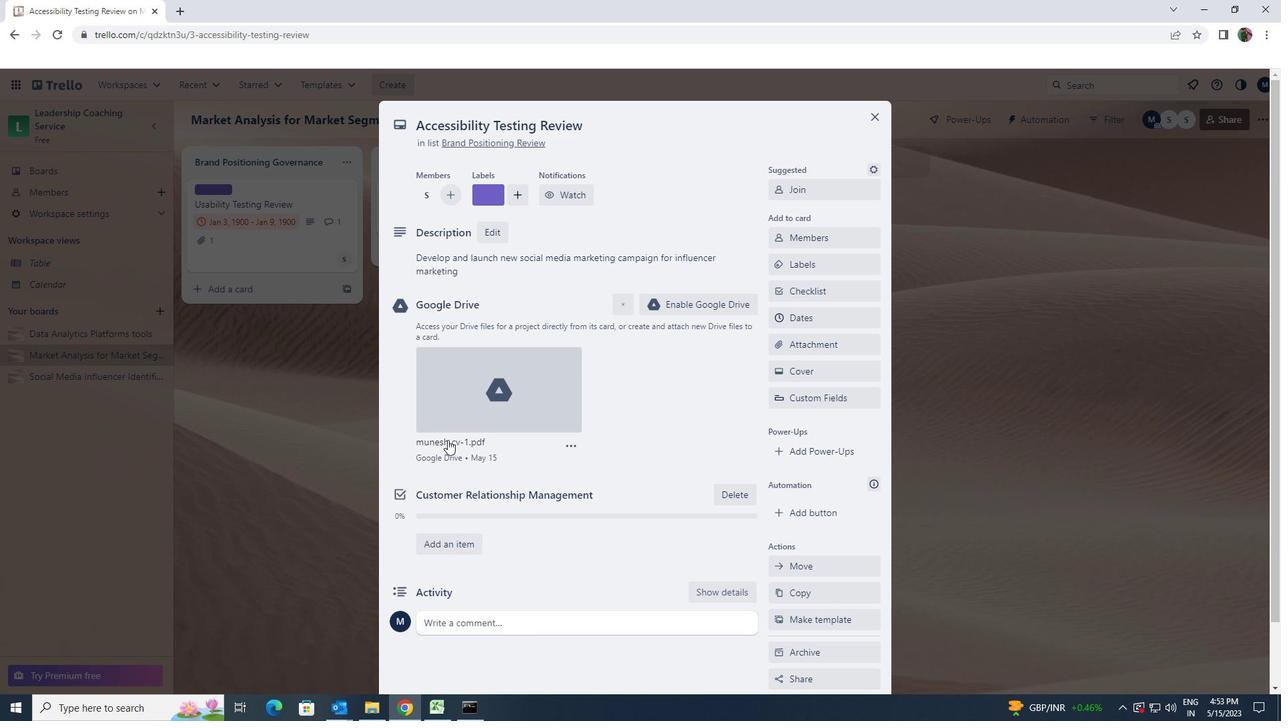 
Action: Mouse scrolled (447, 433) with delta (0, 0)
Screenshot: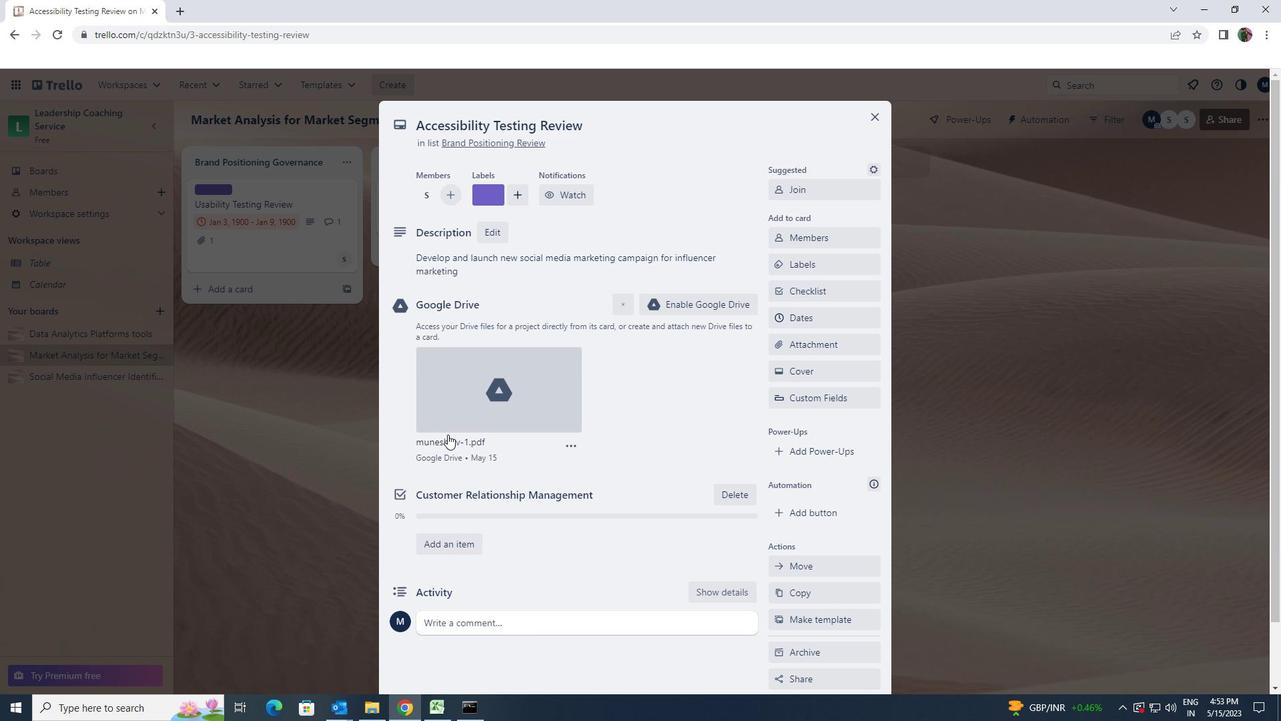 
Action: Mouse moved to (460, 543)
Screenshot: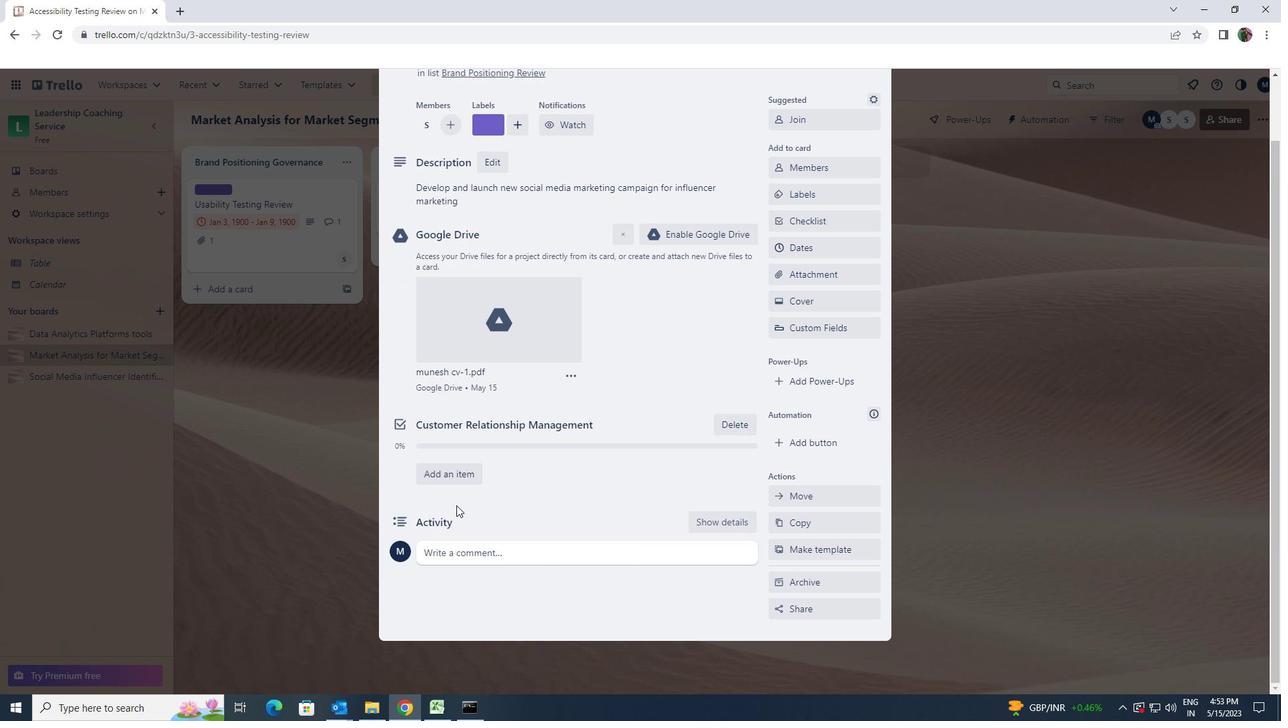 
Action: Mouse pressed left at (460, 543)
Screenshot: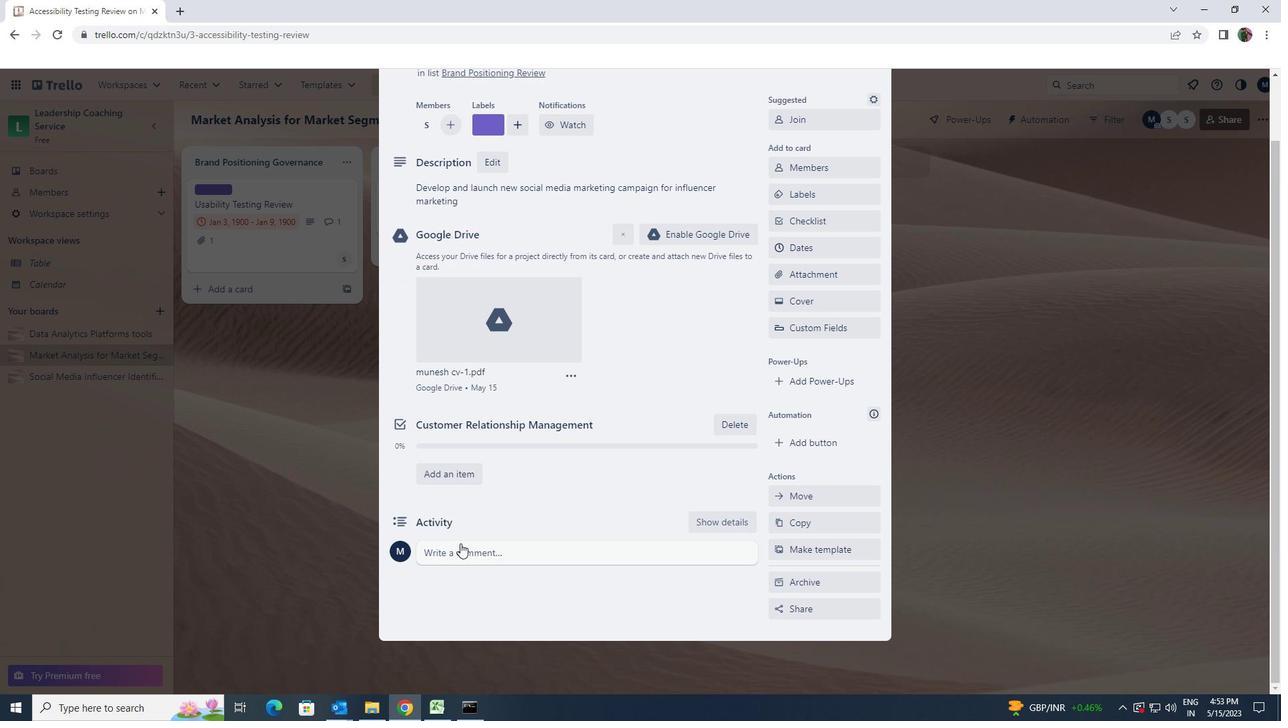 
Action: Key pressed <Key.shift>THIS<Key.space><Key.shift>TASK<Key.space>PRESENTS<Key.space>AN<Key.space>OPPORTUNITY<Key.space>TO<Key.space>DEMONSTRATE<Key.space>OUR<Key.space>PROBLEM<Key.space>SOLVING<Key.space>SKILLS<Key.space>FINDING<Key.space>CREATV<Key.backspace>IVE<Key.space>SOLUTION<Key.space>TO<Key.space>COMPLEX<Key.space>CHALLENGES
Screenshot: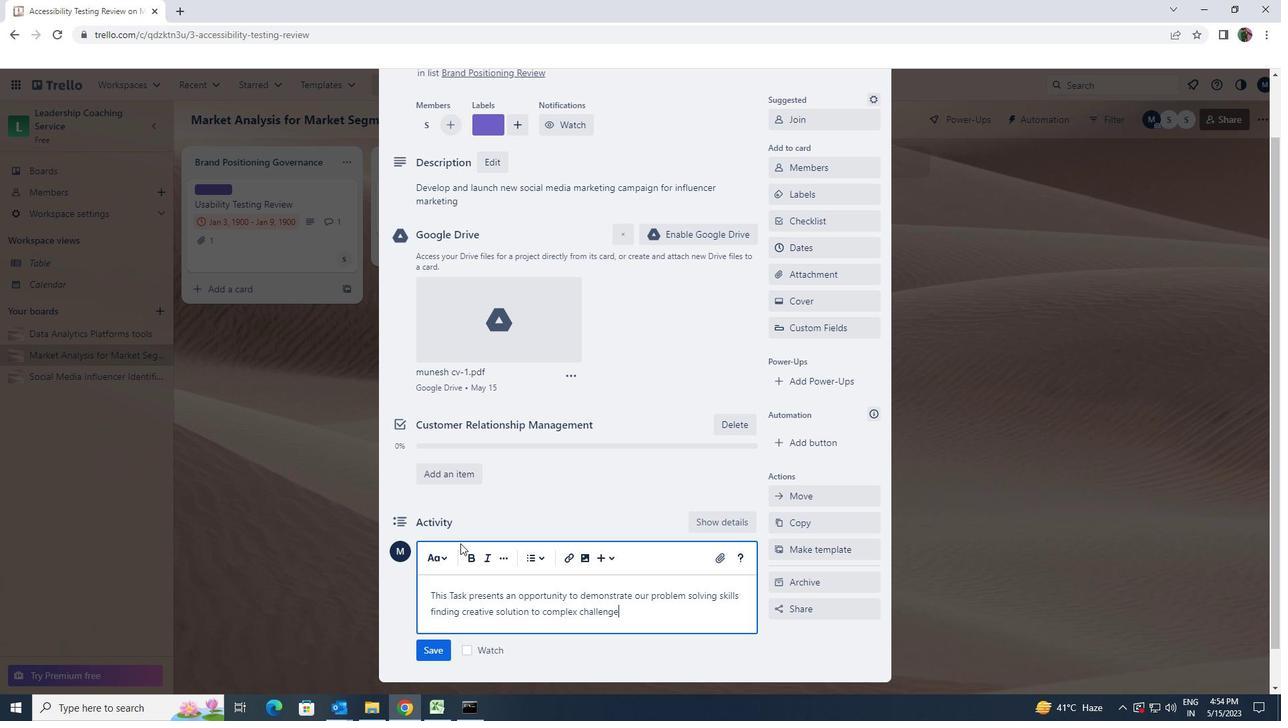 
Action: Mouse moved to (427, 654)
Screenshot: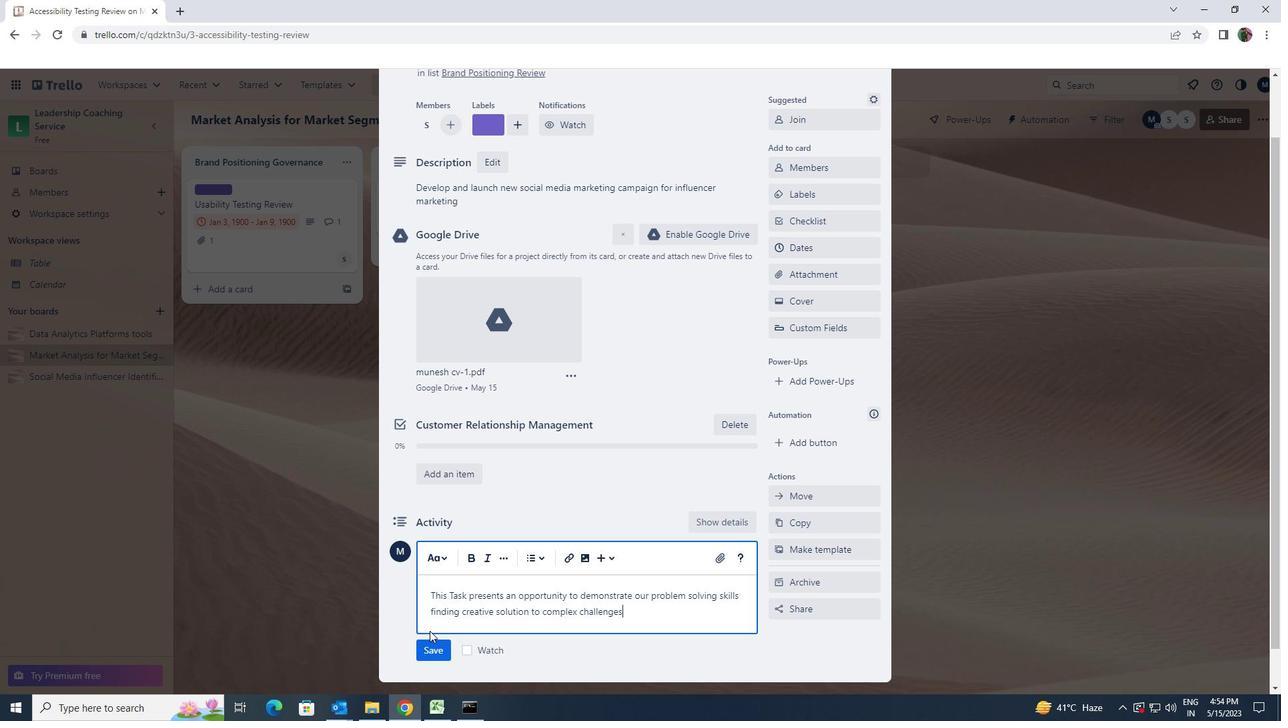 
Action: Mouse pressed left at (427, 654)
Screenshot: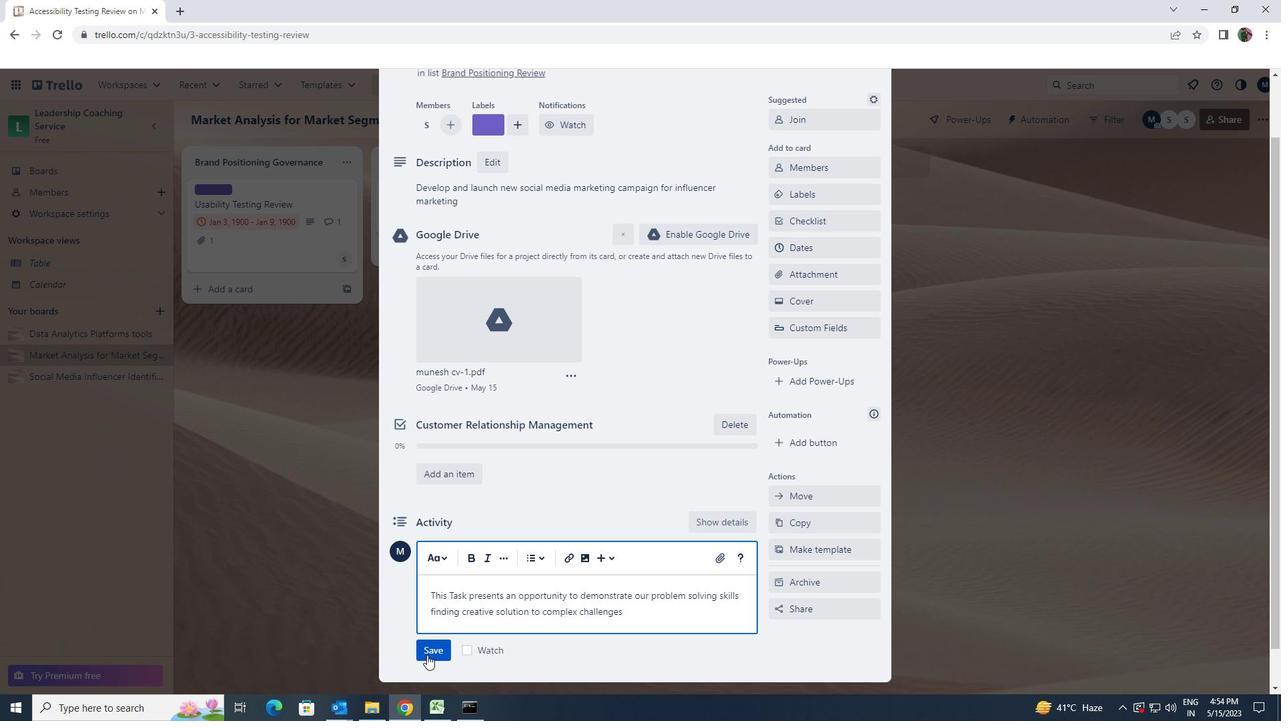 
Action: Mouse moved to (739, 471)
Screenshot: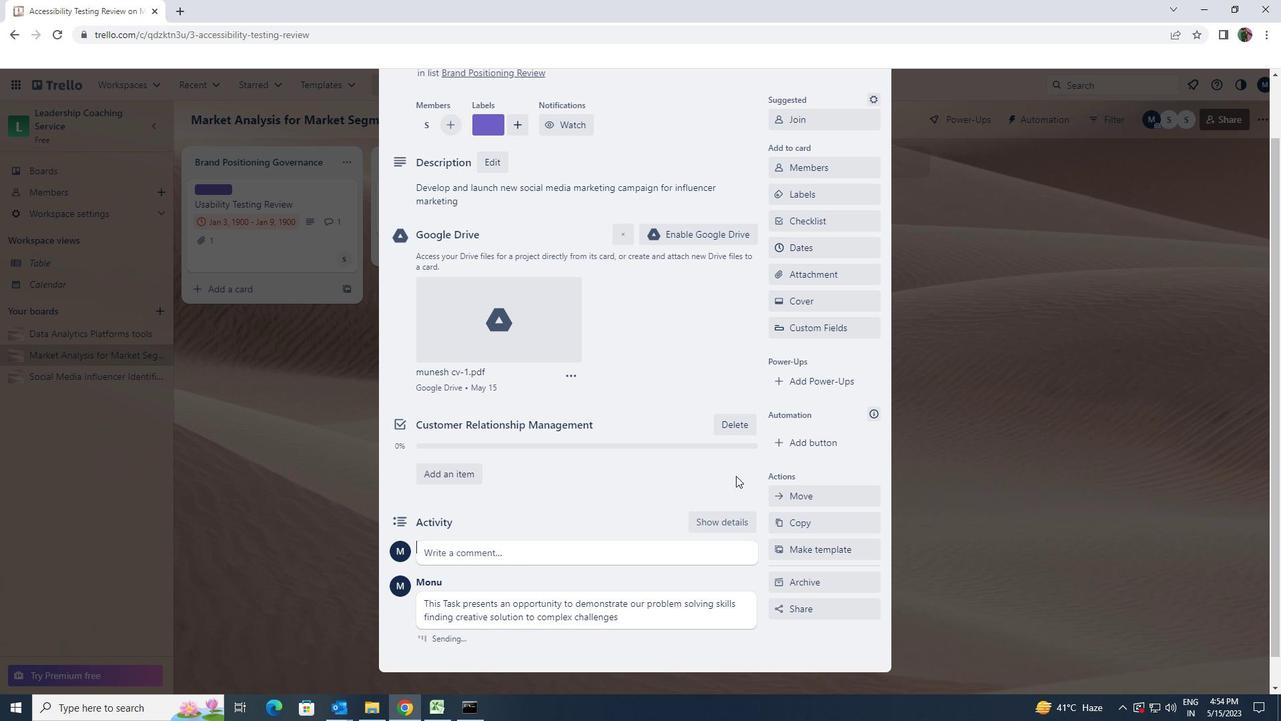 
Action: Mouse scrolled (739, 471) with delta (0, 0)
Screenshot: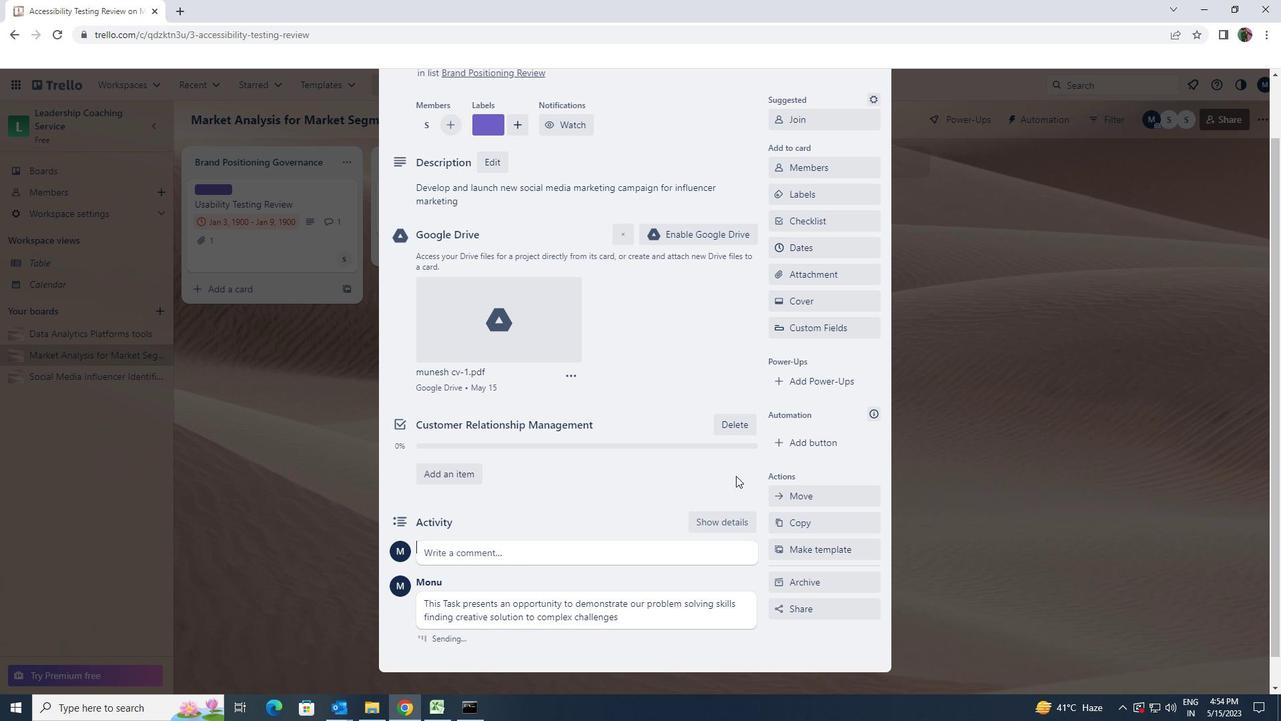 
Action: Mouse moved to (739, 470)
Screenshot: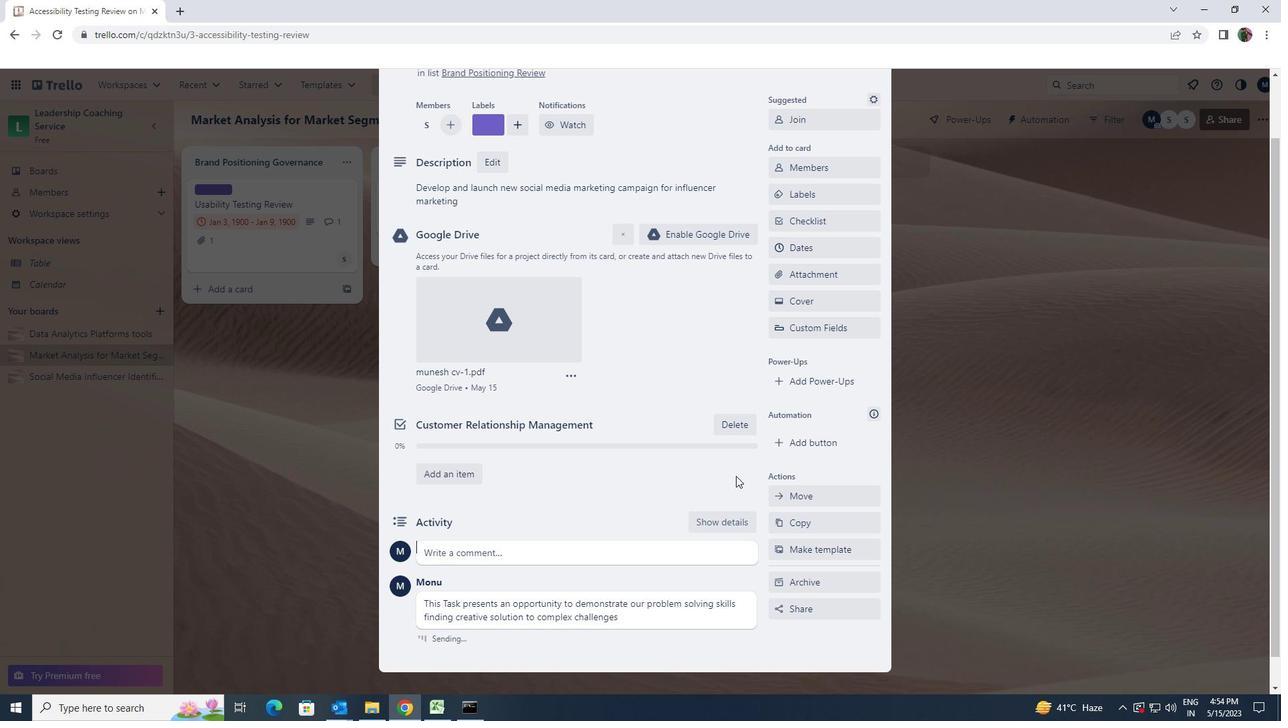 
Action: Mouse scrolled (739, 471) with delta (0, 0)
Screenshot: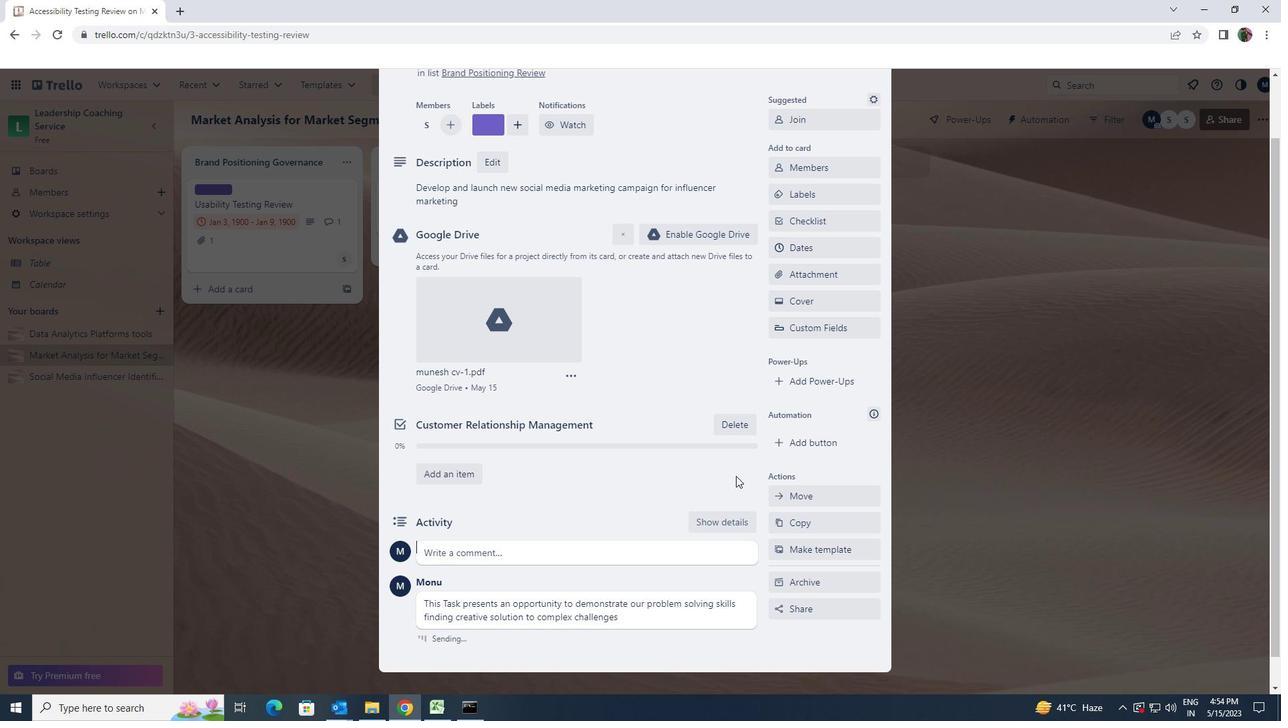 
Action: Mouse moved to (800, 307)
Screenshot: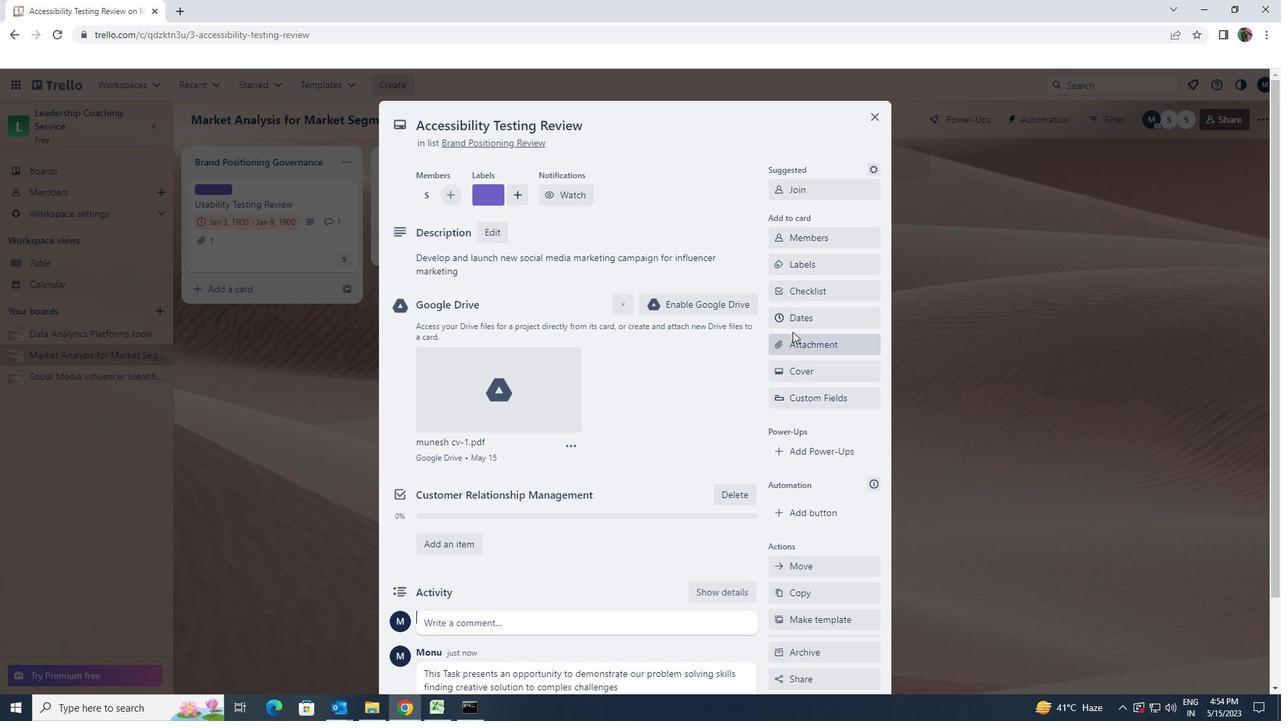 
Action: Mouse pressed left at (800, 307)
Screenshot: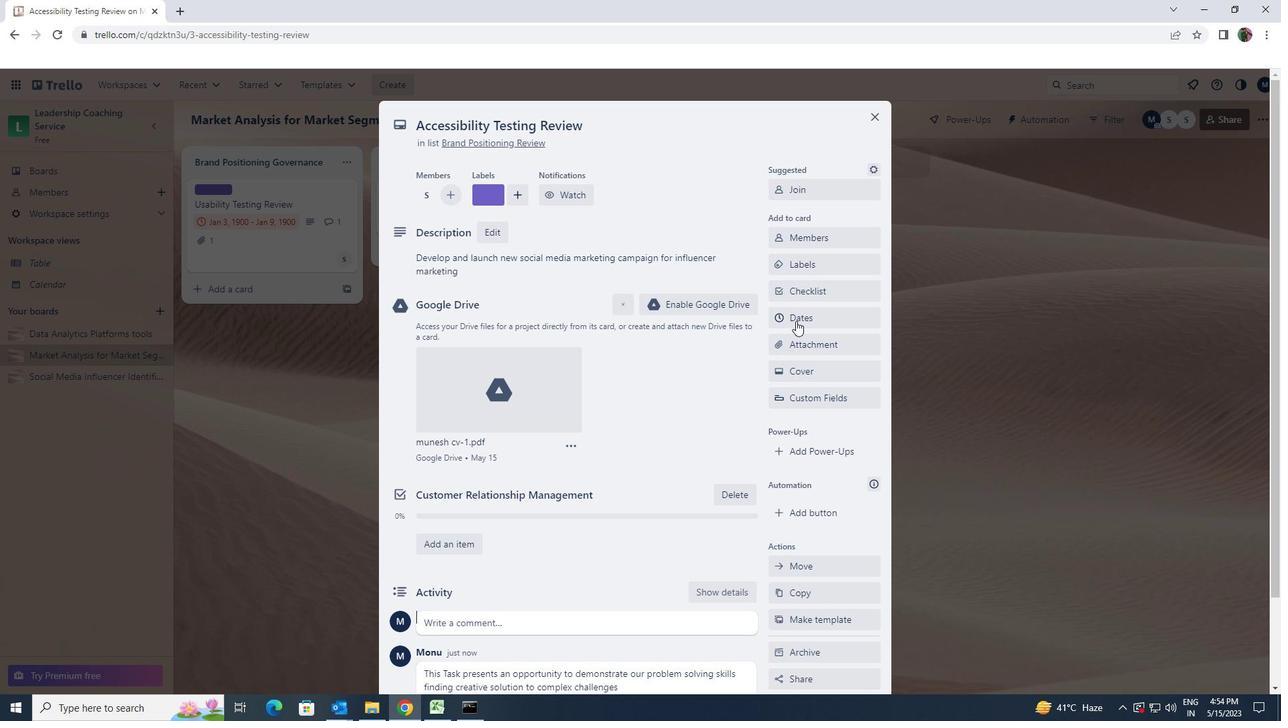 
Action: Mouse moved to (783, 354)
Screenshot: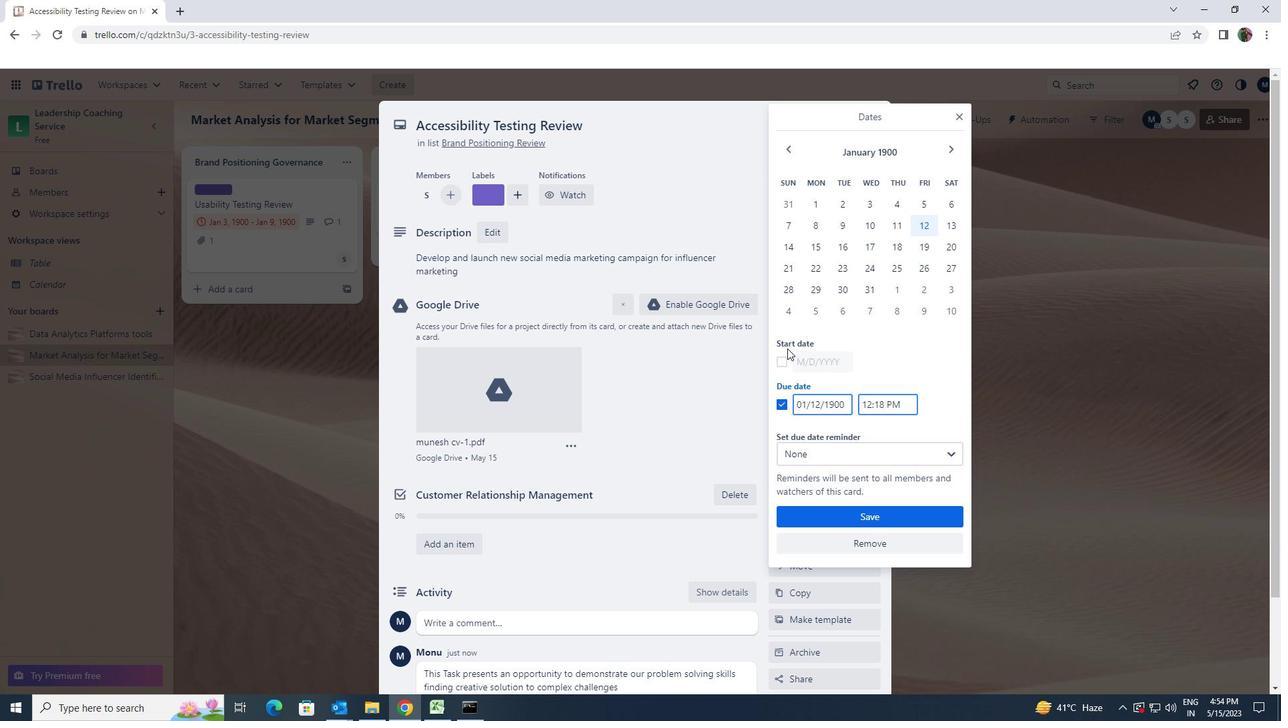 
Action: Mouse pressed left at (783, 354)
Screenshot: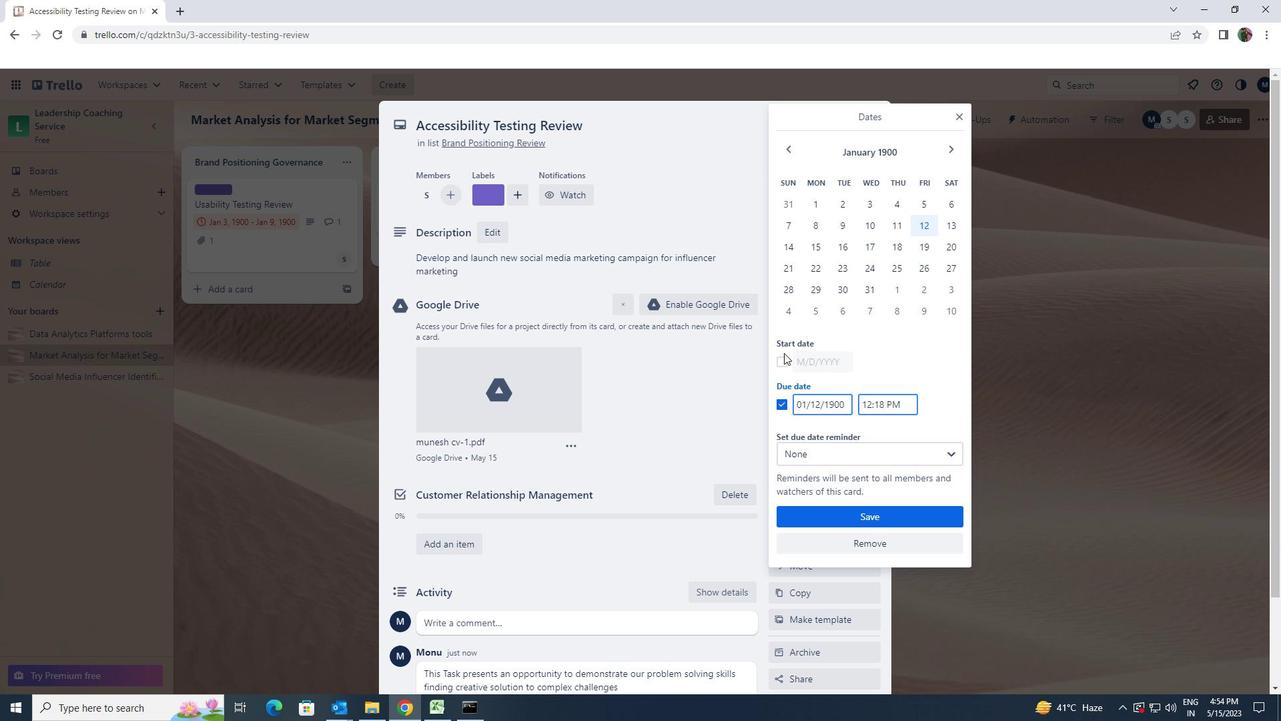 
Action: Mouse moved to (847, 362)
Screenshot: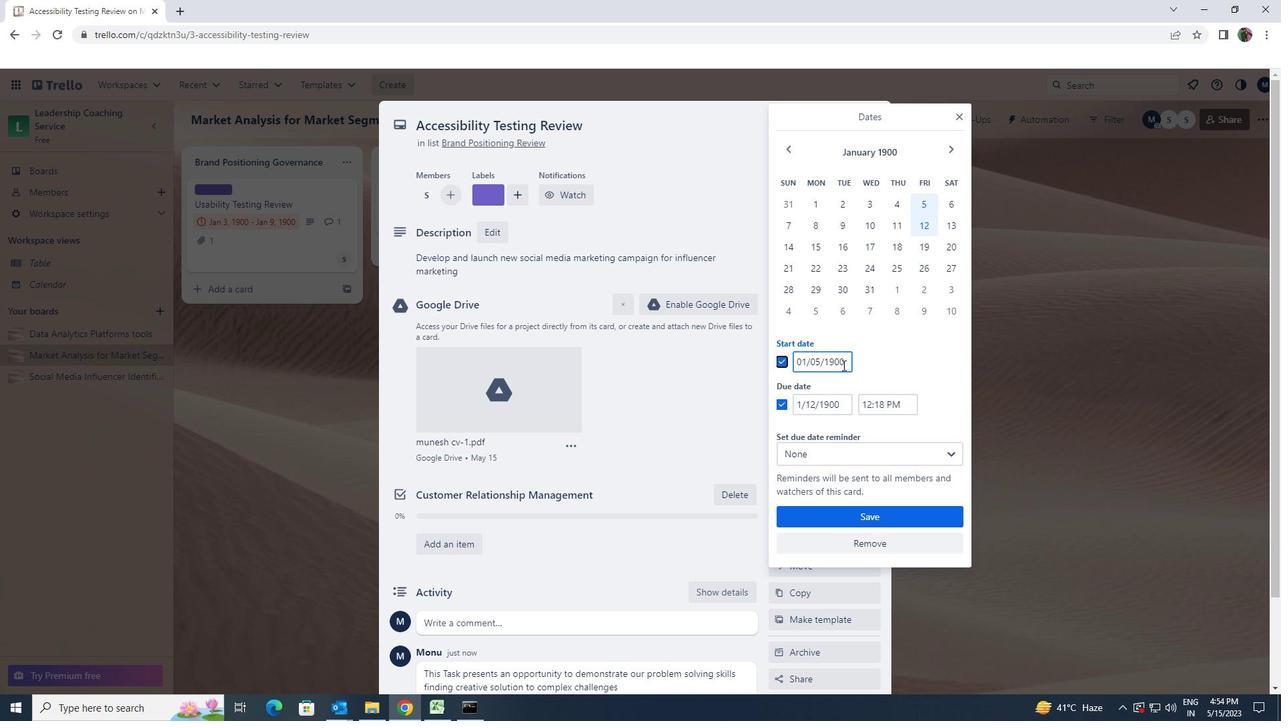
Action: Mouse pressed left at (847, 362)
Screenshot: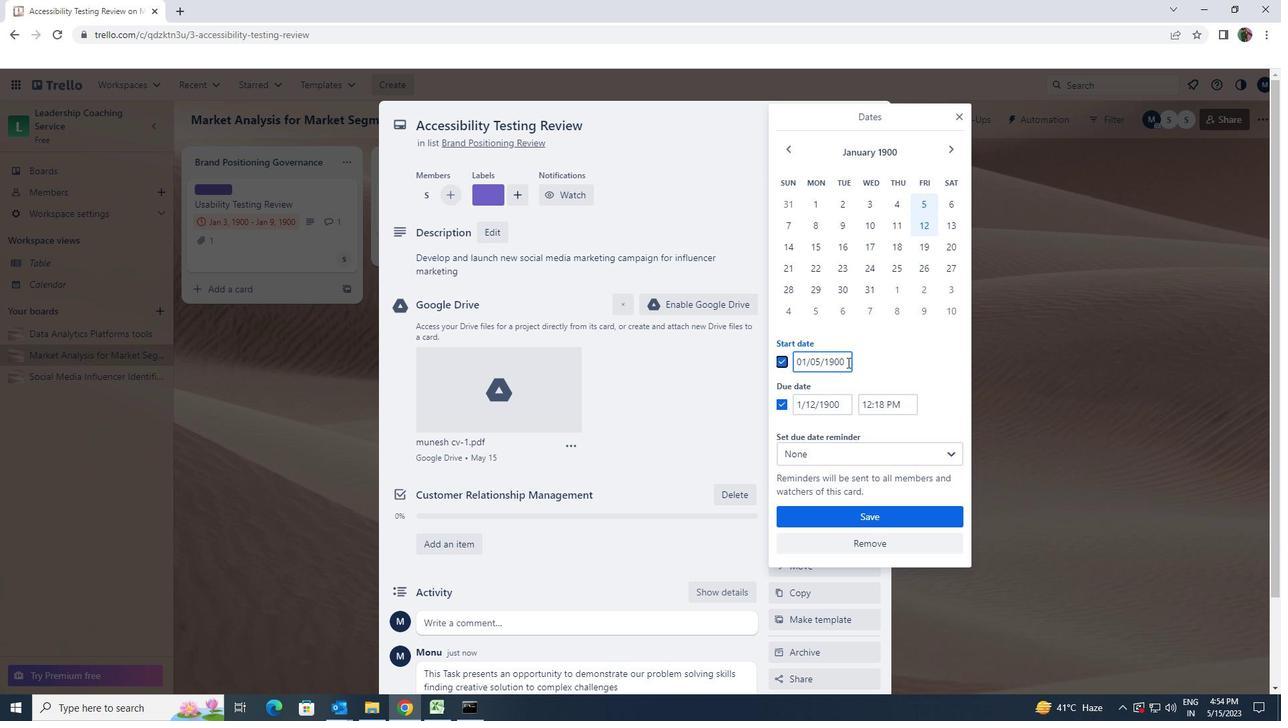 
Action: Mouse moved to (793, 362)
Screenshot: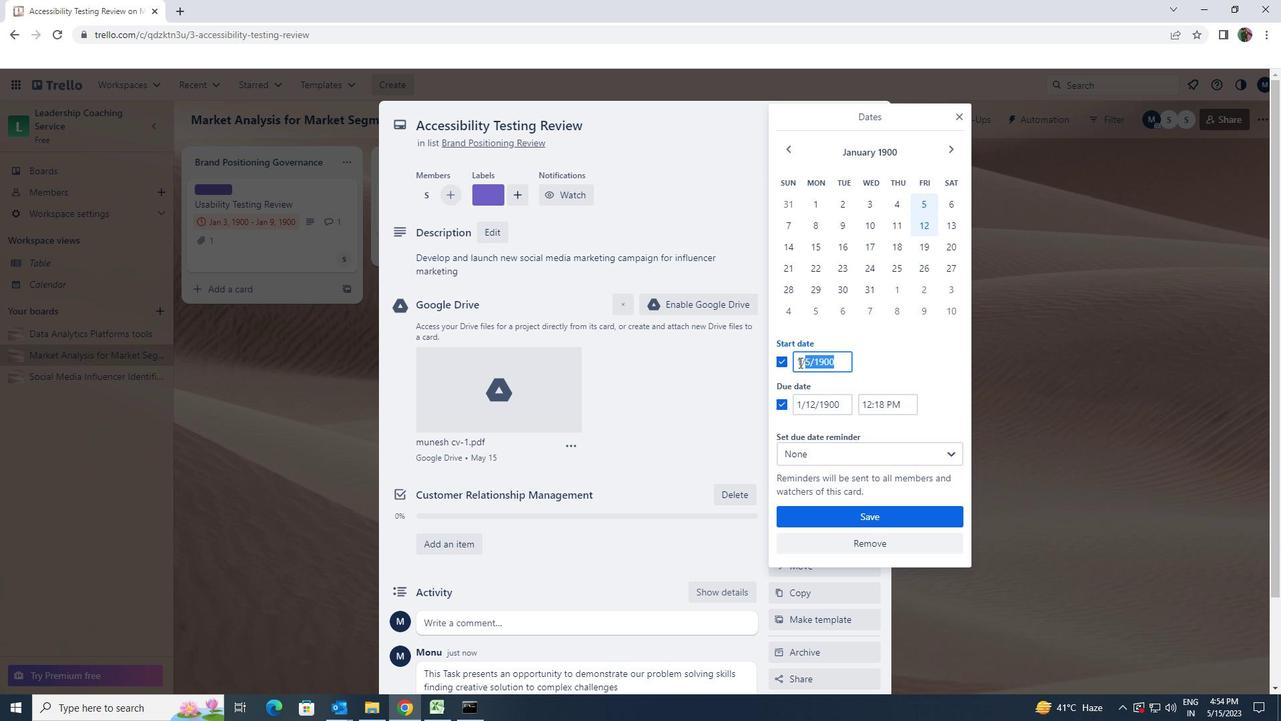 
Action: Key pressed 1/6/1900
Screenshot: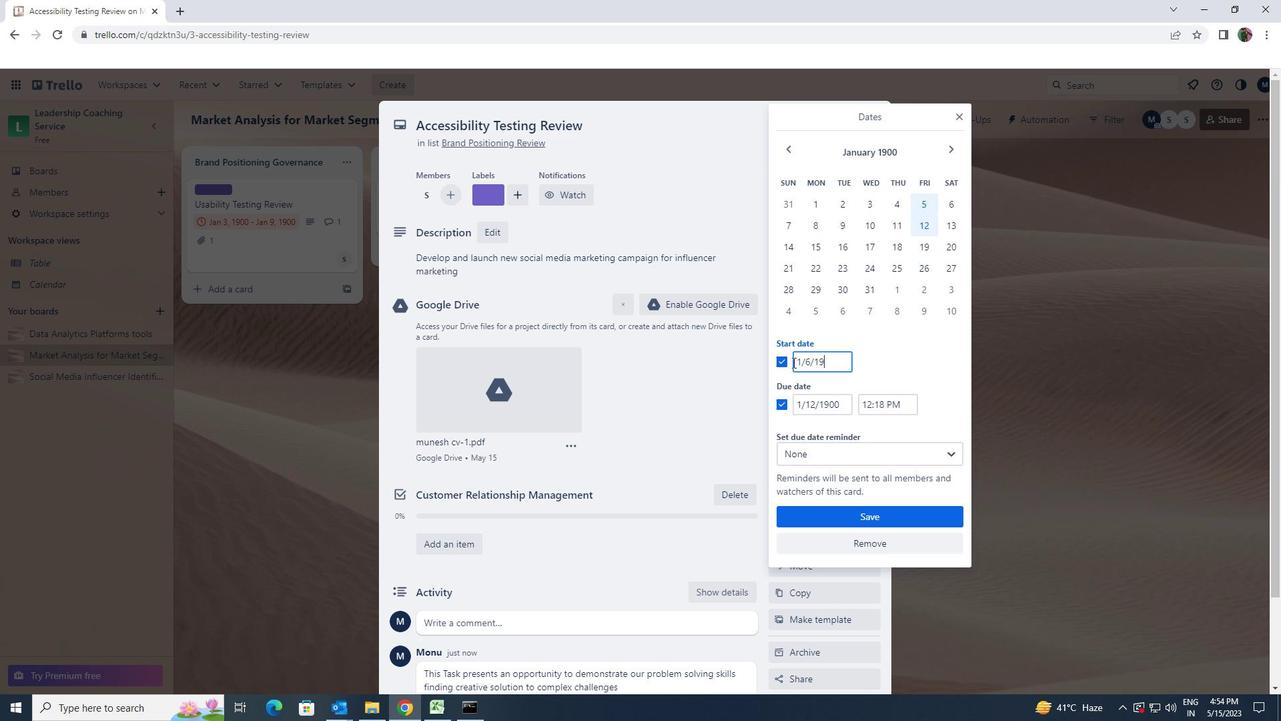 
Action: Mouse moved to (841, 405)
Screenshot: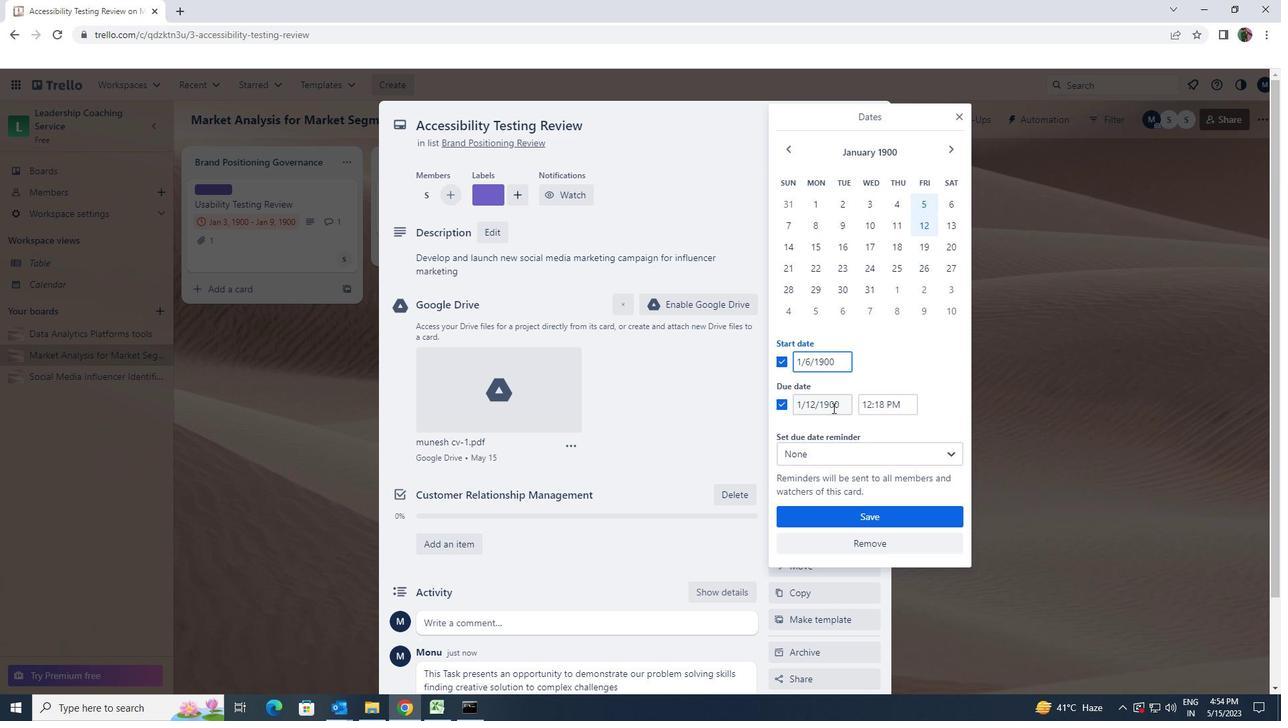 
Action: Mouse pressed left at (841, 405)
Screenshot: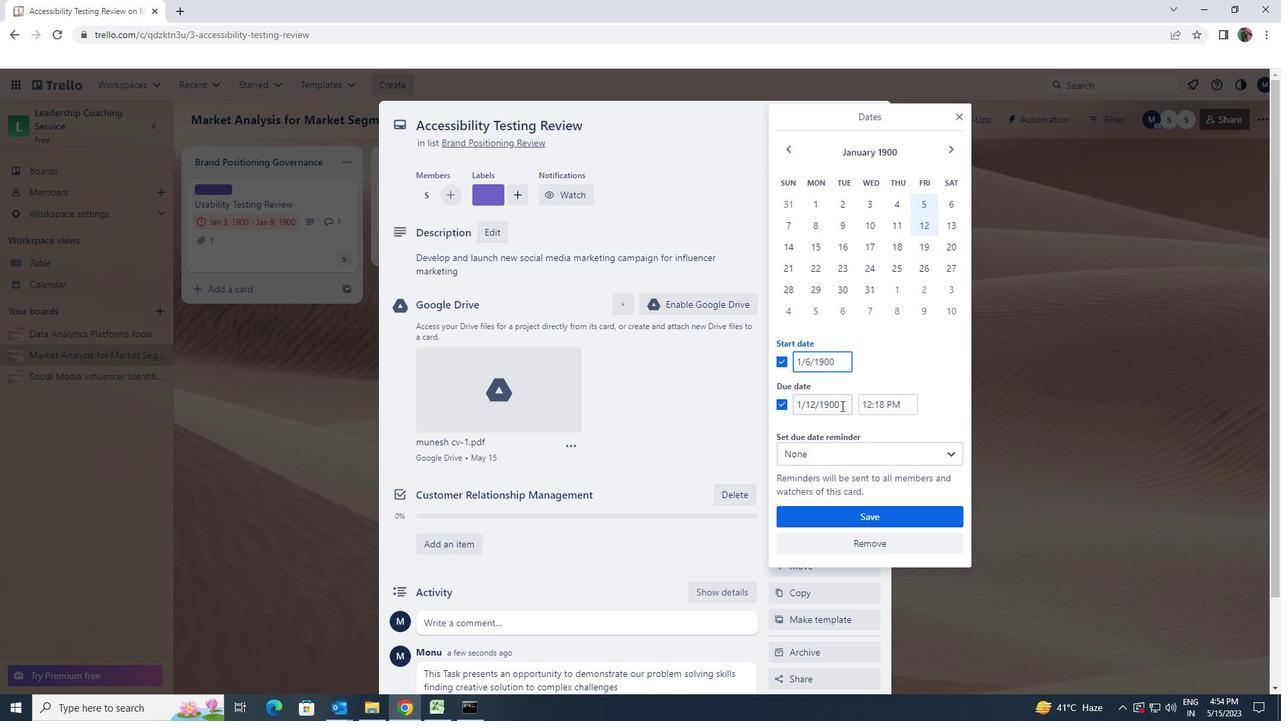 
Action: Mouse moved to (795, 401)
Screenshot: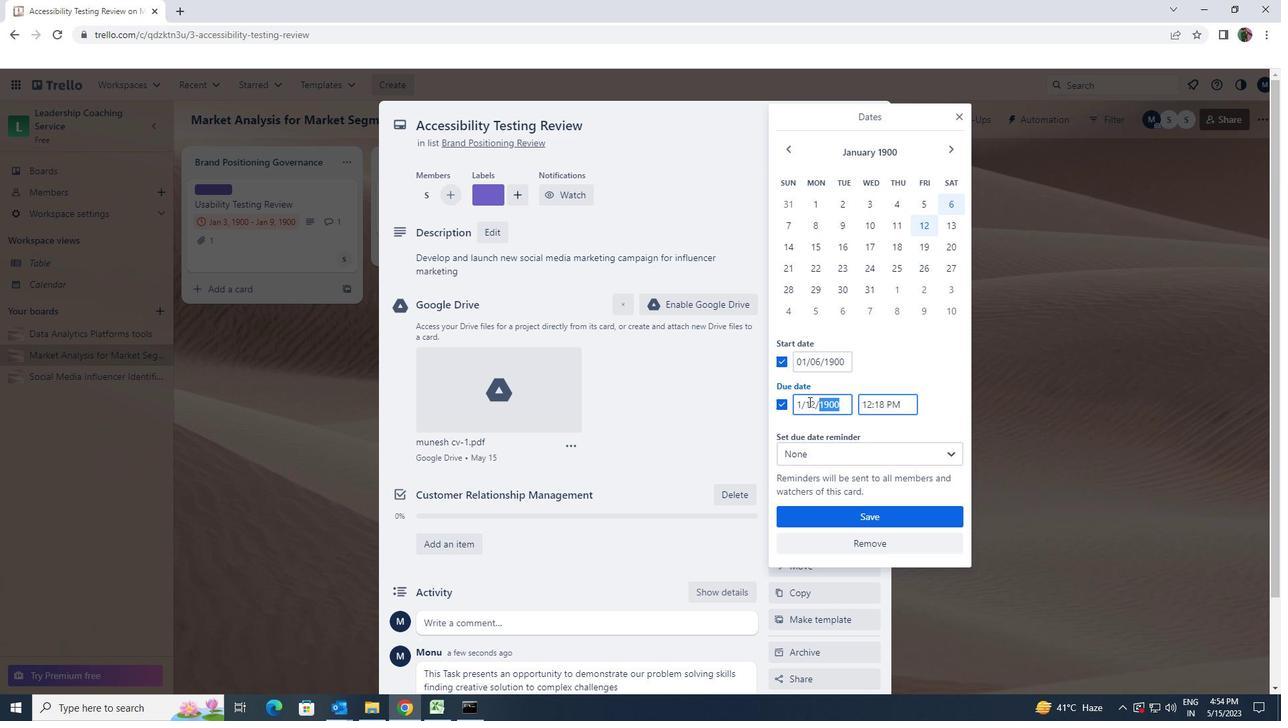 
Action: Key pressed 1/13/1900
Screenshot: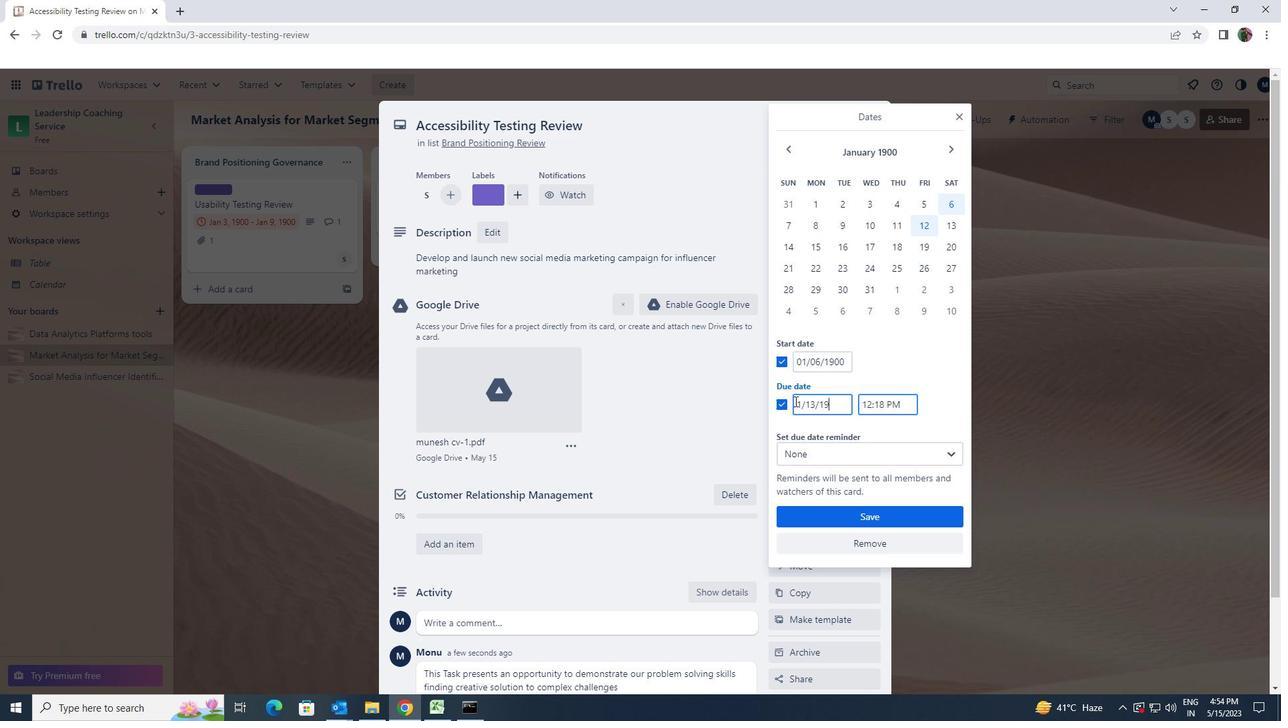 
Action: Mouse moved to (825, 508)
Screenshot: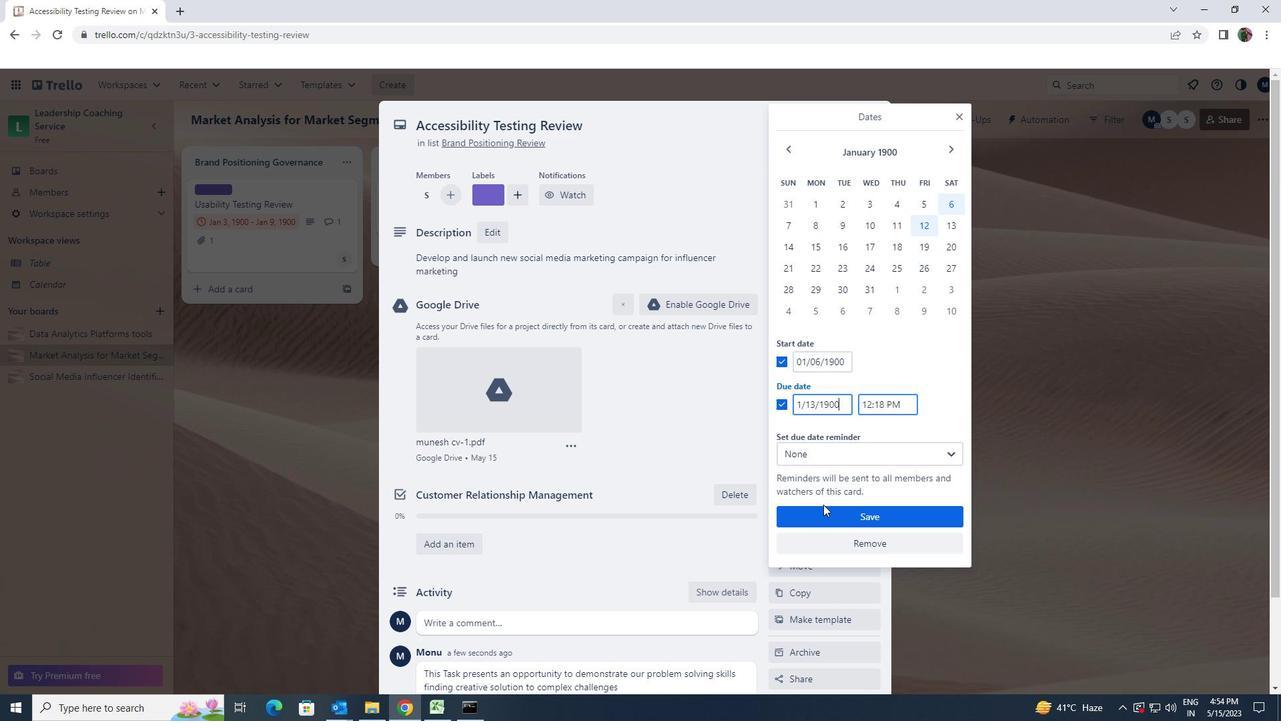 
Action: Mouse pressed left at (825, 508)
Screenshot: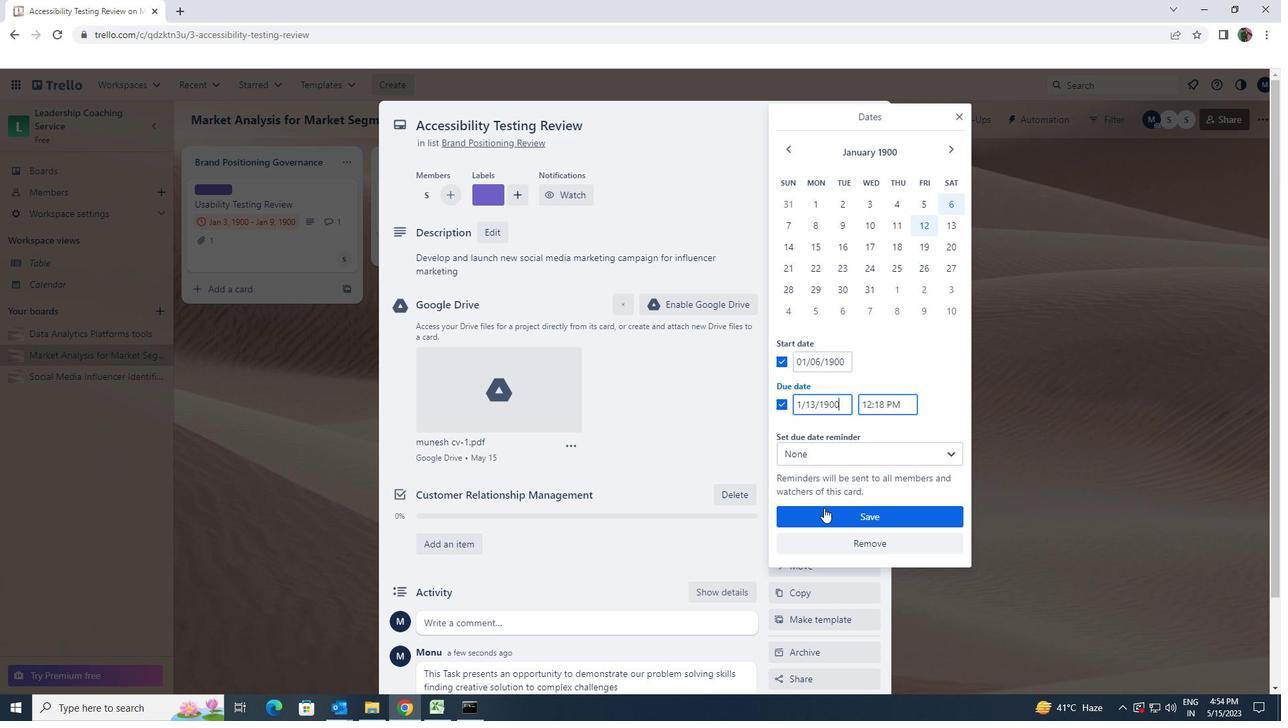 
